 Task: Search one way flight ticket for 4 adults, 2 children, 2 infants in seat and 1 infant on lap in premium economy from Burlington: Burlington International Airport to Riverton: Central Wyoming Regional Airport (was Riverton Regional) on 8-4-2023. Choice of flights is Westjet. Number of bags: 2 carry on bags. Price is upto 79000. Outbound departure time preference is 12:15.
Action: Mouse moved to (227, 324)
Screenshot: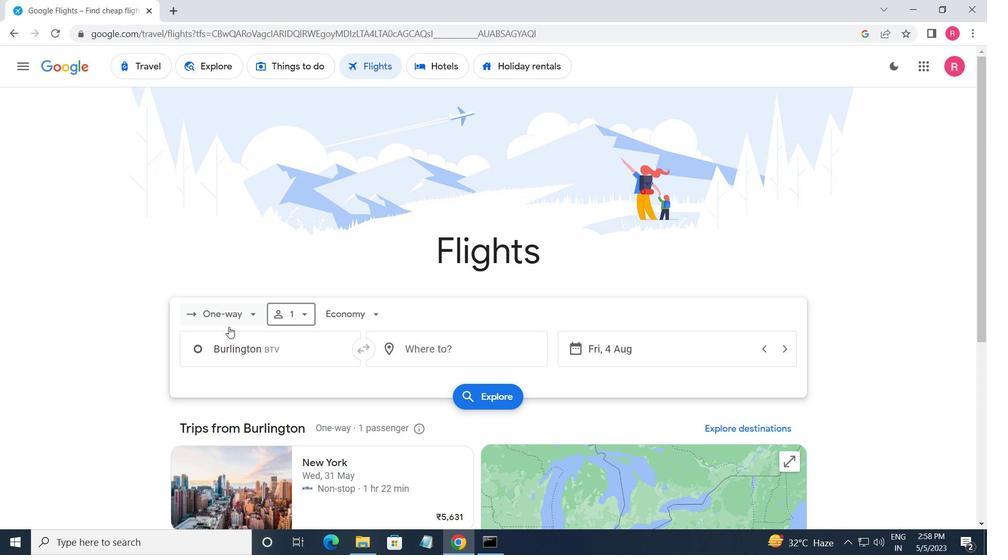 
Action: Mouse pressed left at (227, 324)
Screenshot: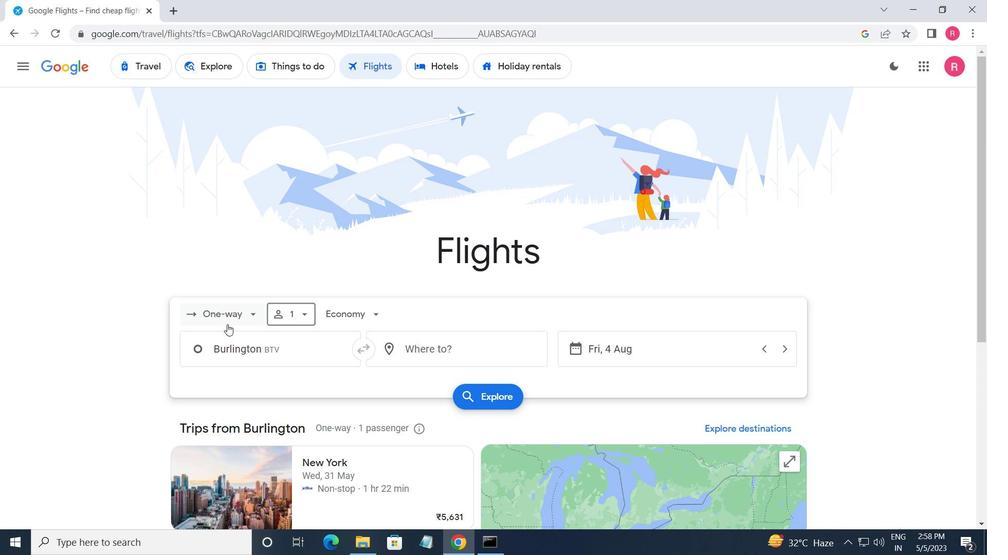 
Action: Mouse moved to (255, 379)
Screenshot: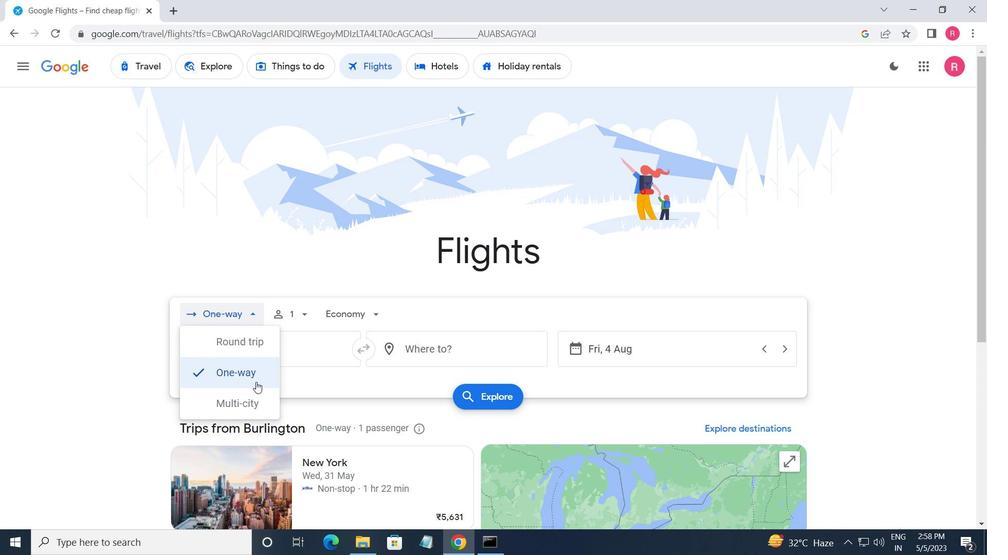 
Action: Mouse pressed left at (255, 379)
Screenshot: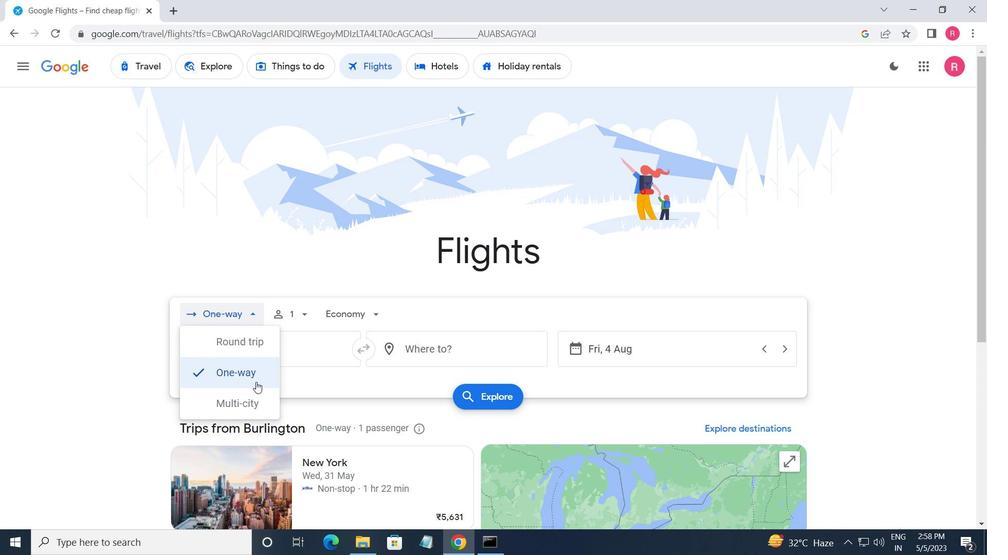 
Action: Mouse moved to (287, 316)
Screenshot: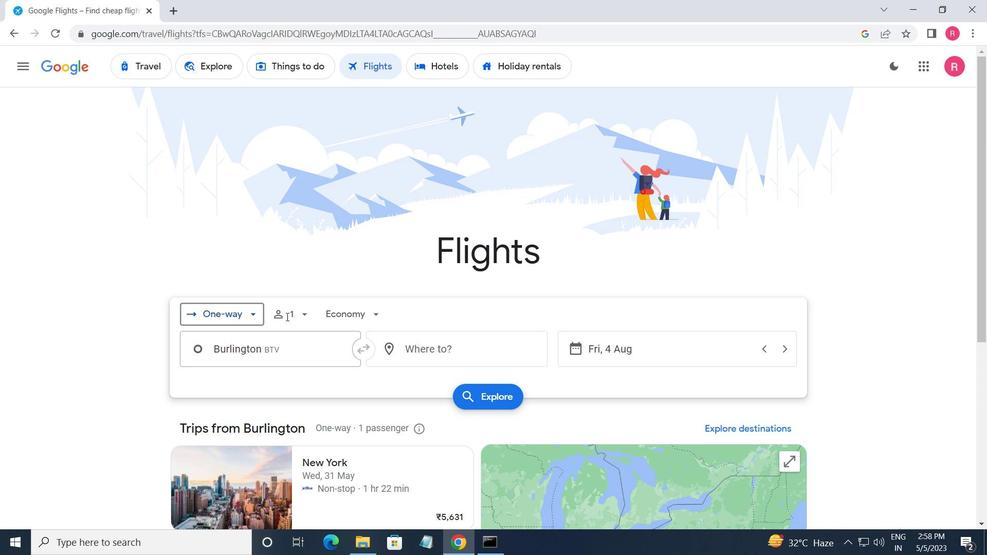
Action: Mouse pressed left at (287, 316)
Screenshot: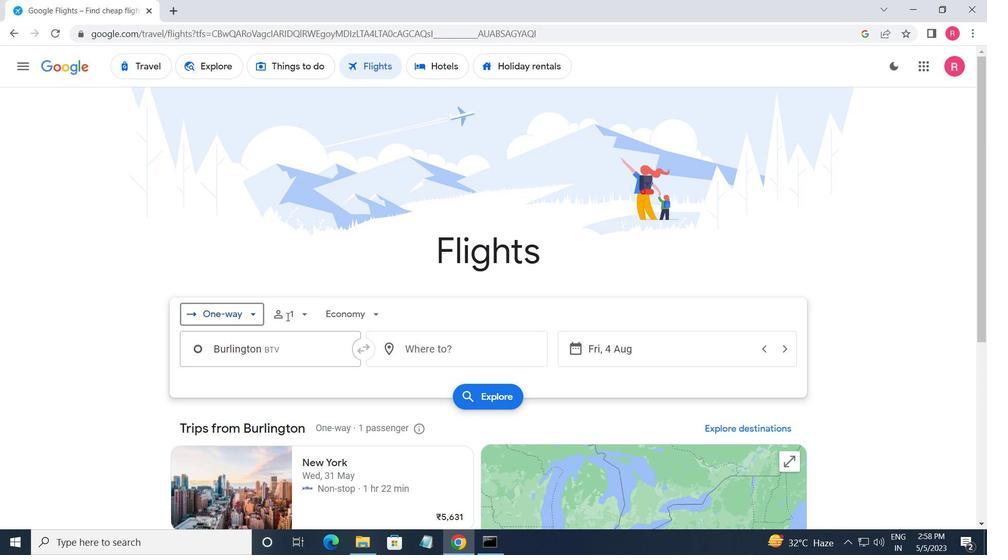 
Action: Mouse moved to (404, 350)
Screenshot: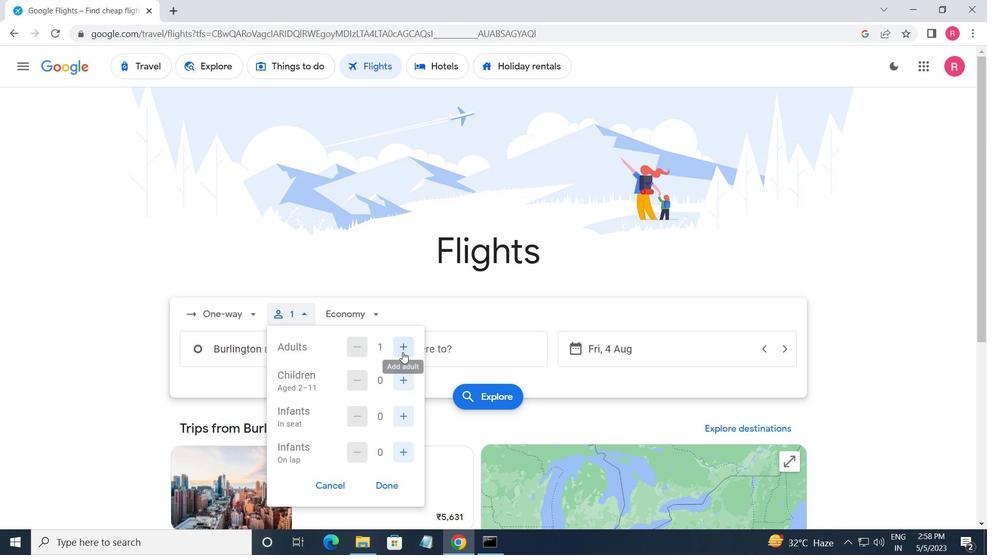 
Action: Mouse pressed left at (404, 350)
Screenshot: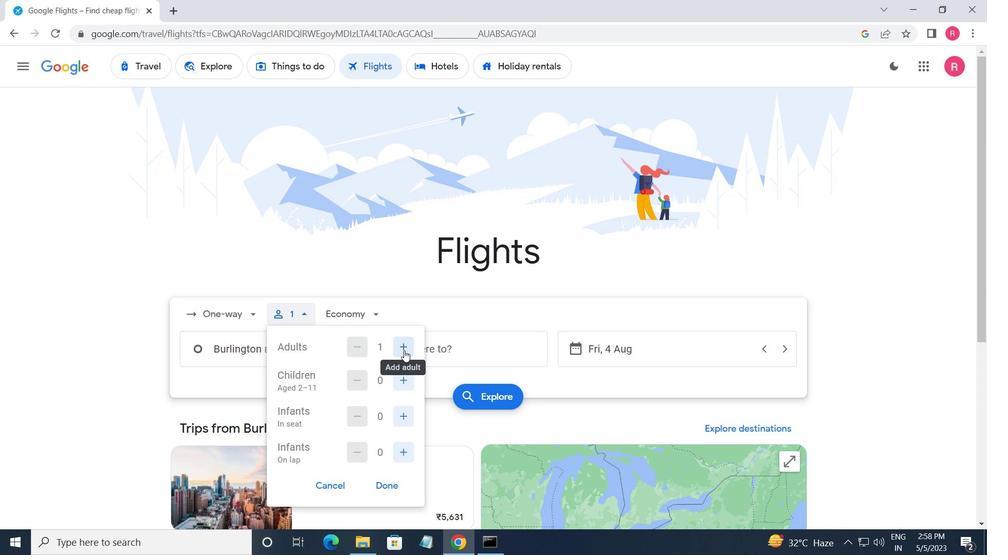 
Action: Mouse moved to (404, 350)
Screenshot: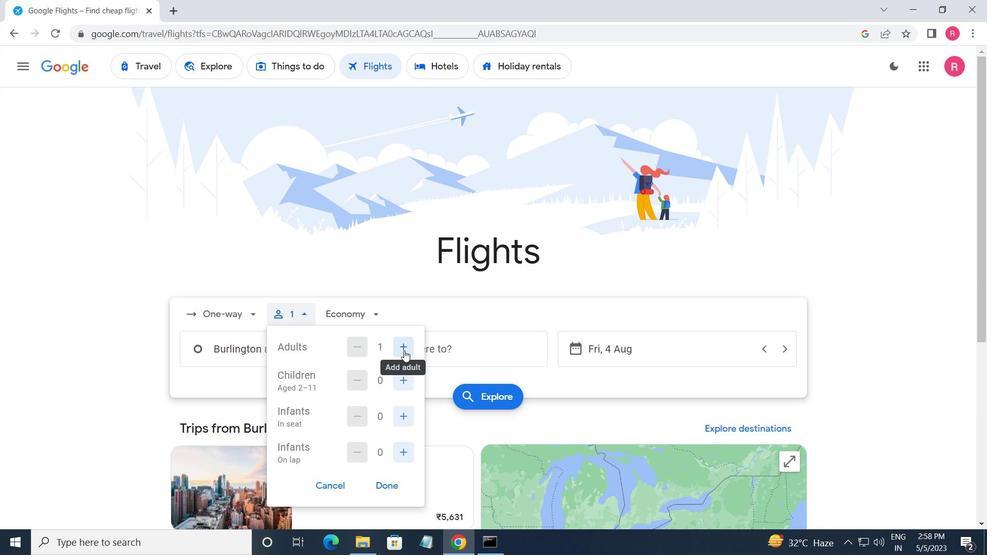 
Action: Mouse pressed left at (404, 350)
Screenshot: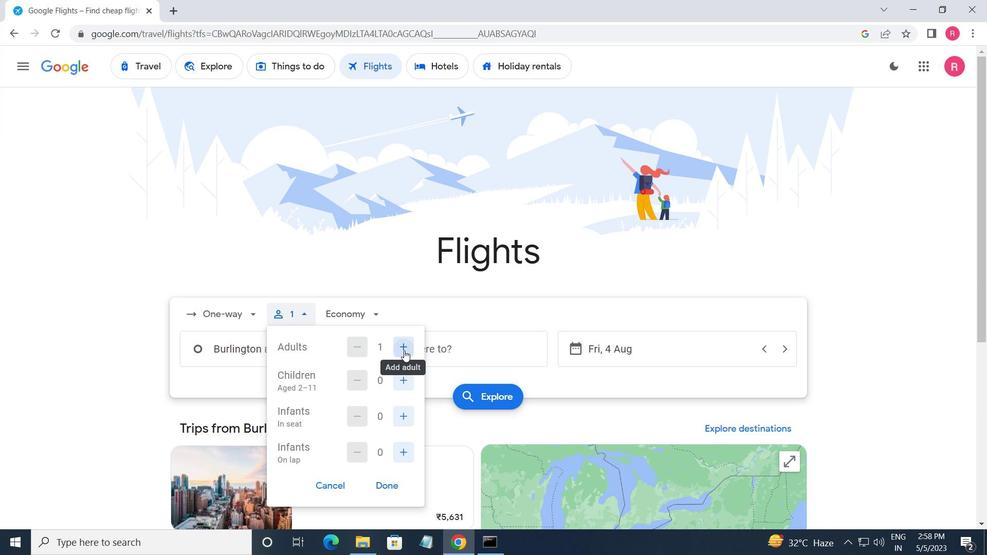 
Action: Mouse moved to (404, 349)
Screenshot: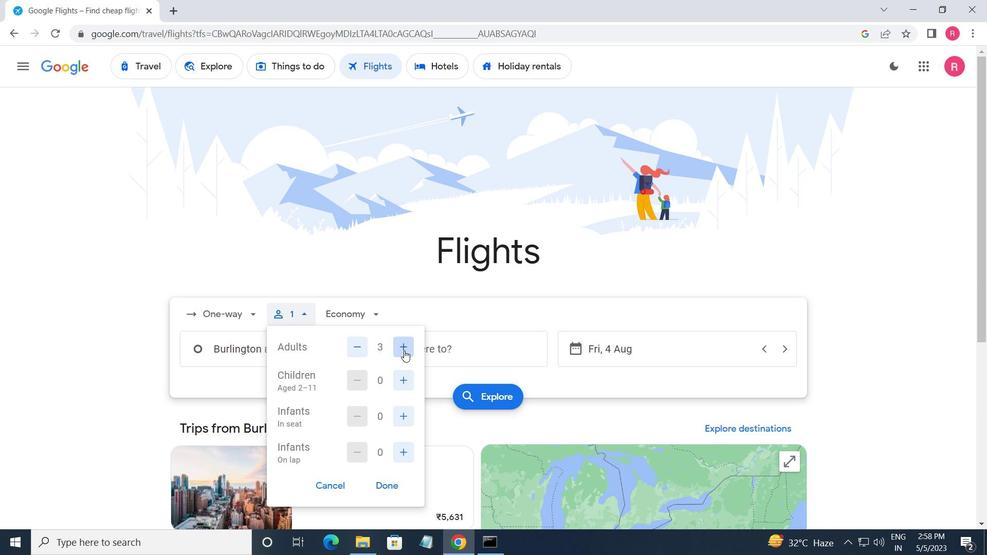 
Action: Mouse pressed left at (404, 349)
Screenshot: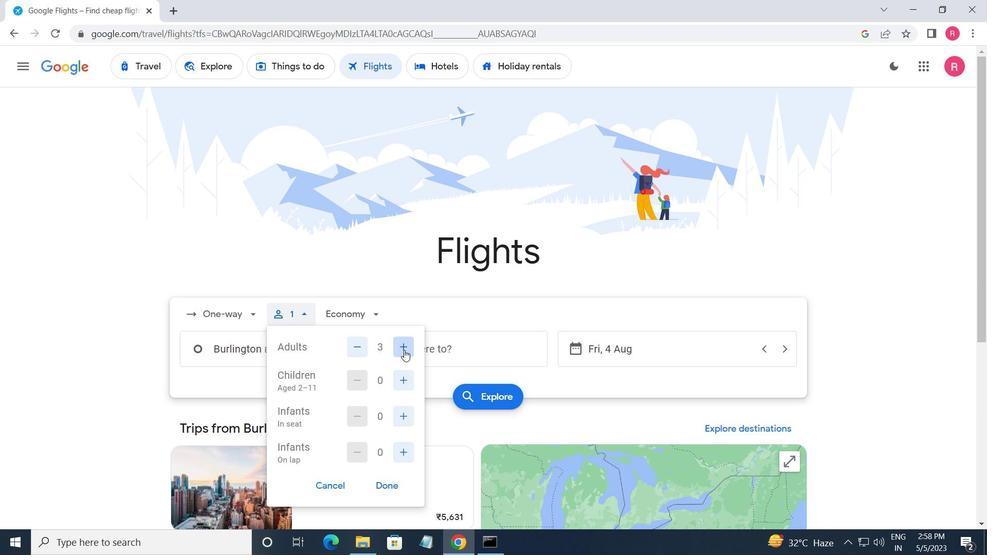 
Action: Mouse moved to (402, 379)
Screenshot: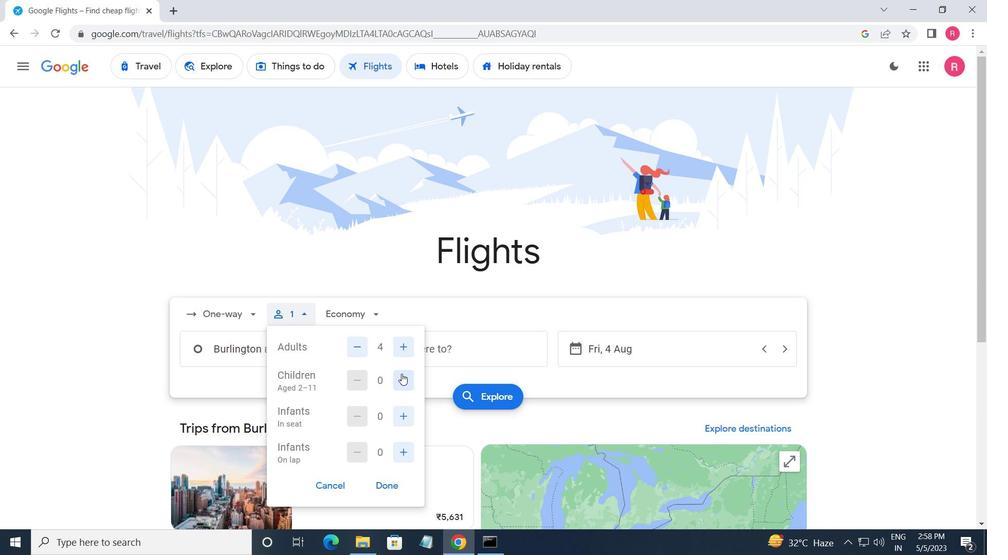 
Action: Mouse pressed left at (402, 379)
Screenshot: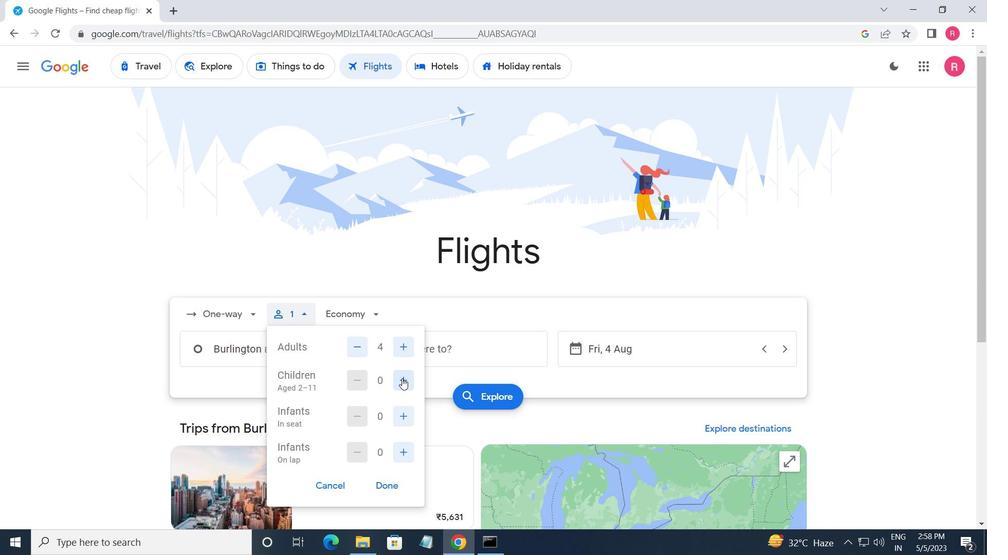 
Action: Mouse pressed left at (402, 379)
Screenshot: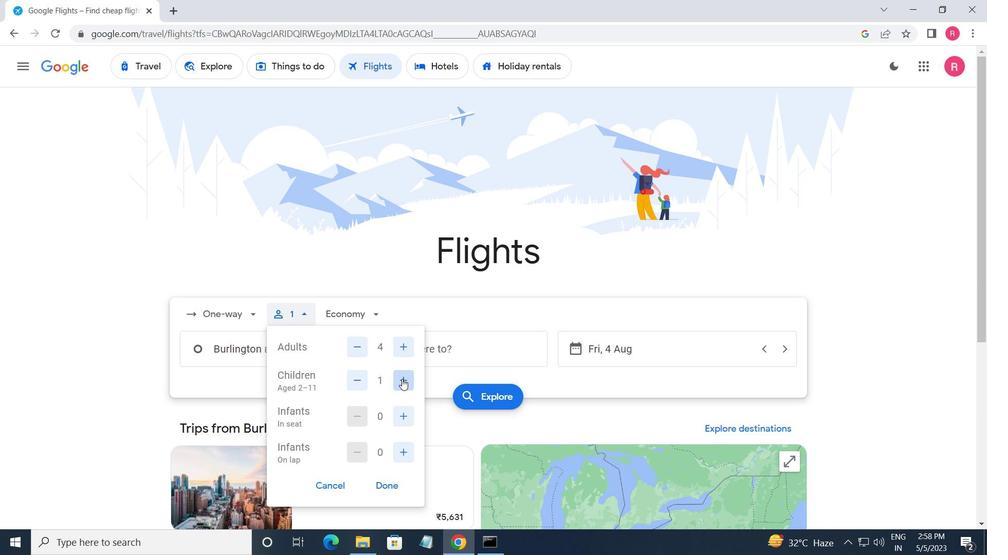 
Action: Mouse moved to (406, 413)
Screenshot: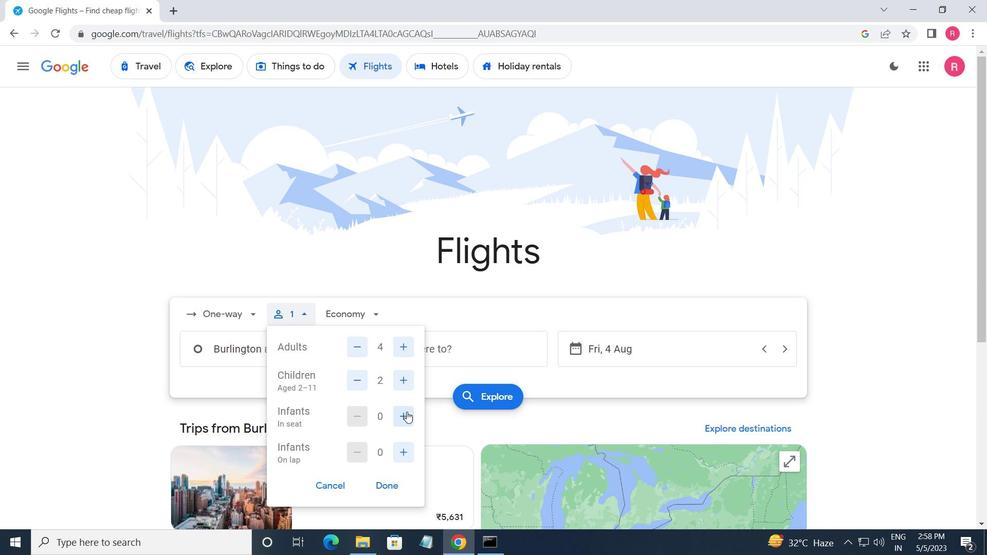 
Action: Mouse pressed left at (406, 413)
Screenshot: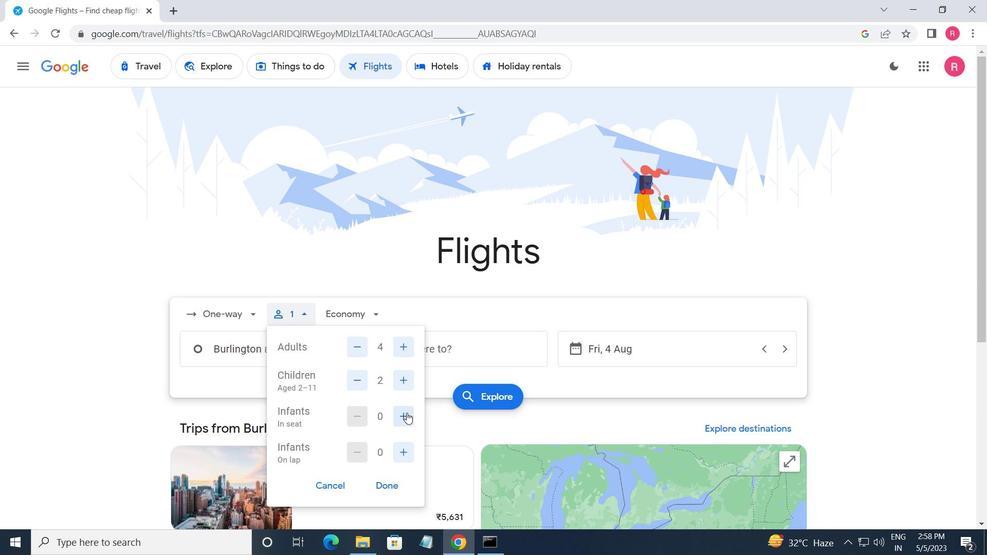 
Action: Mouse pressed left at (406, 413)
Screenshot: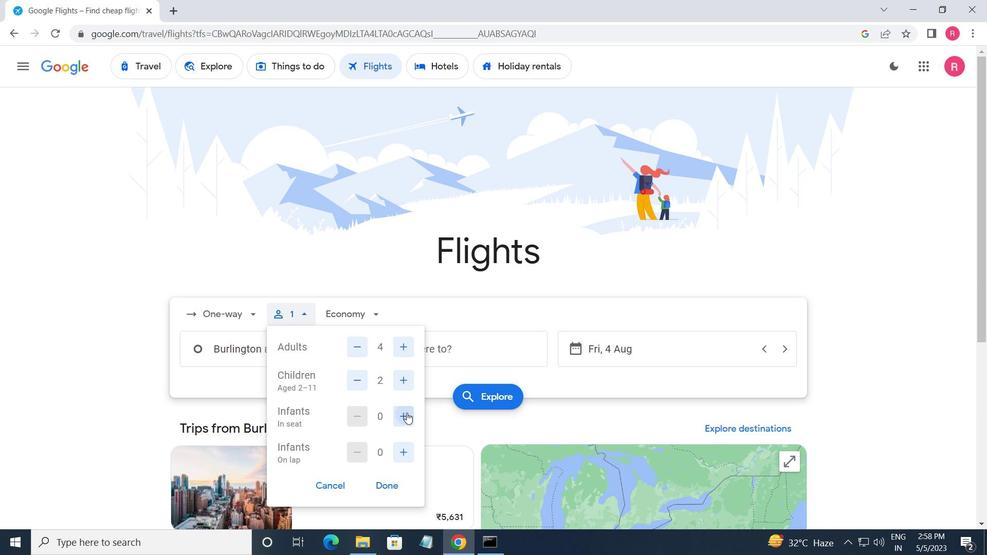 
Action: Mouse moved to (406, 448)
Screenshot: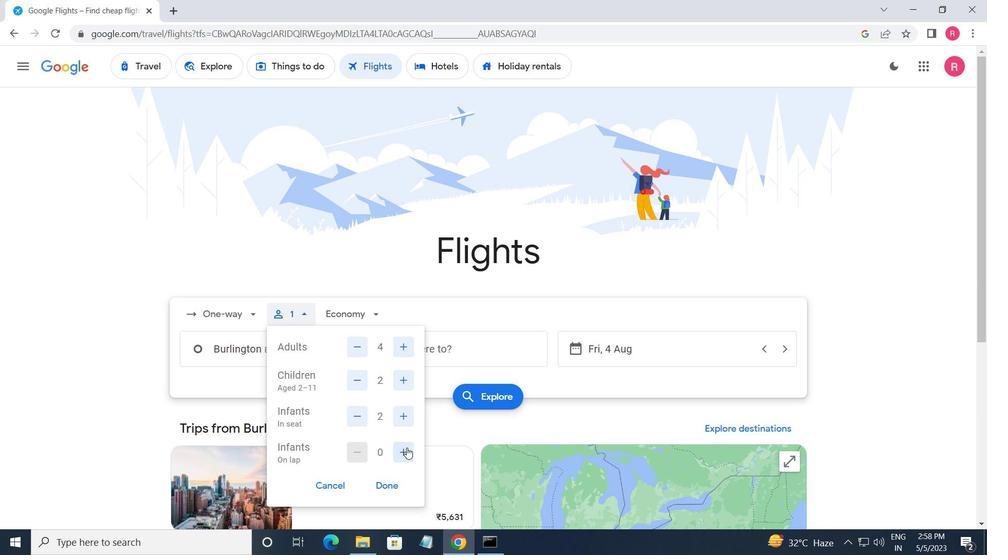 
Action: Mouse pressed left at (406, 448)
Screenshot: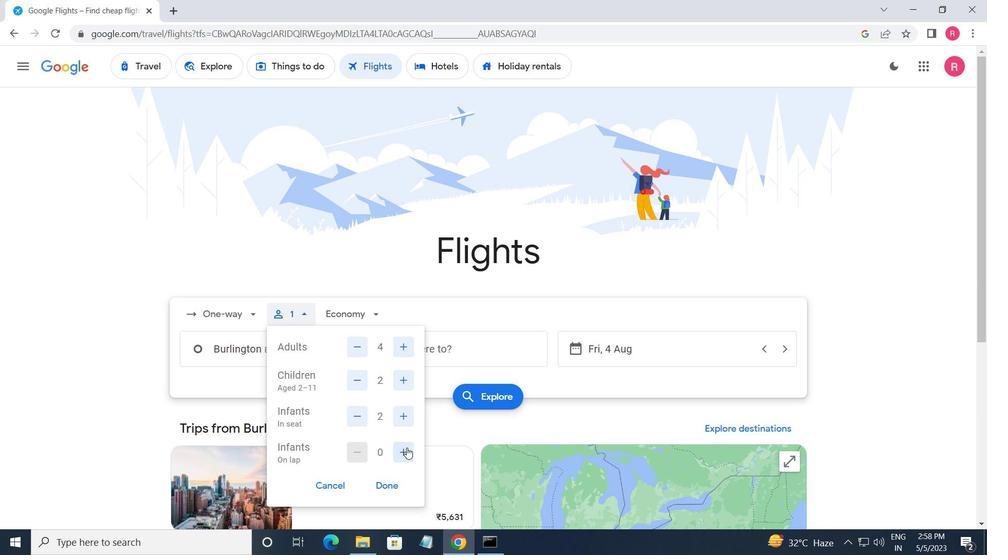 
Action: Mouse moved to (388, 485)
Screenshot: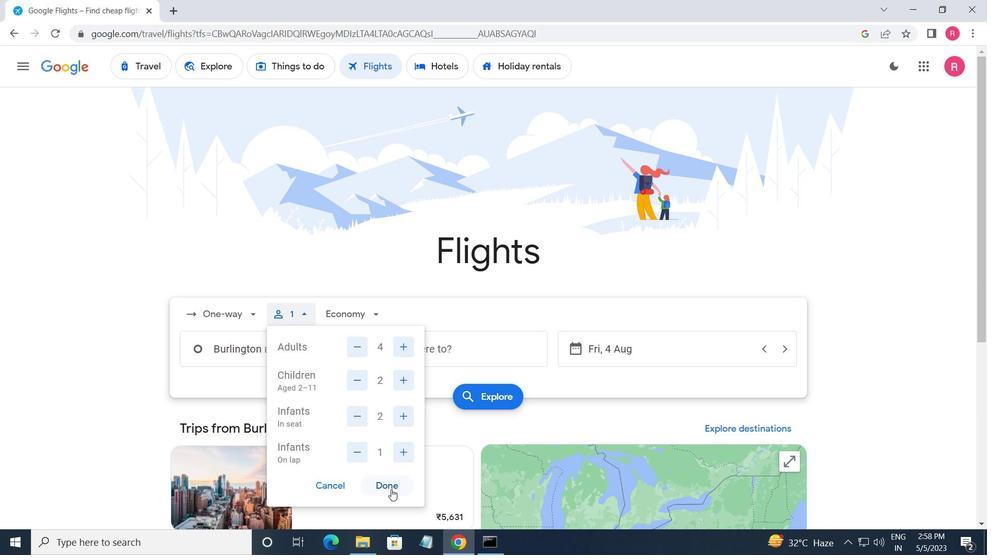 
Action: Mouse pressed left at (388, 485)
Screenshot: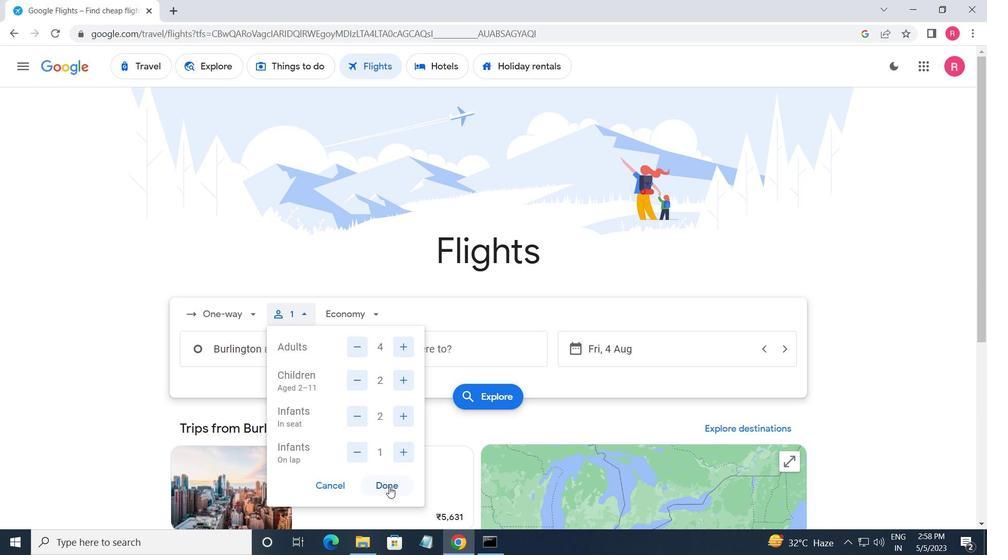 
Action: Mouse moved to (350, 319)
Screenshot: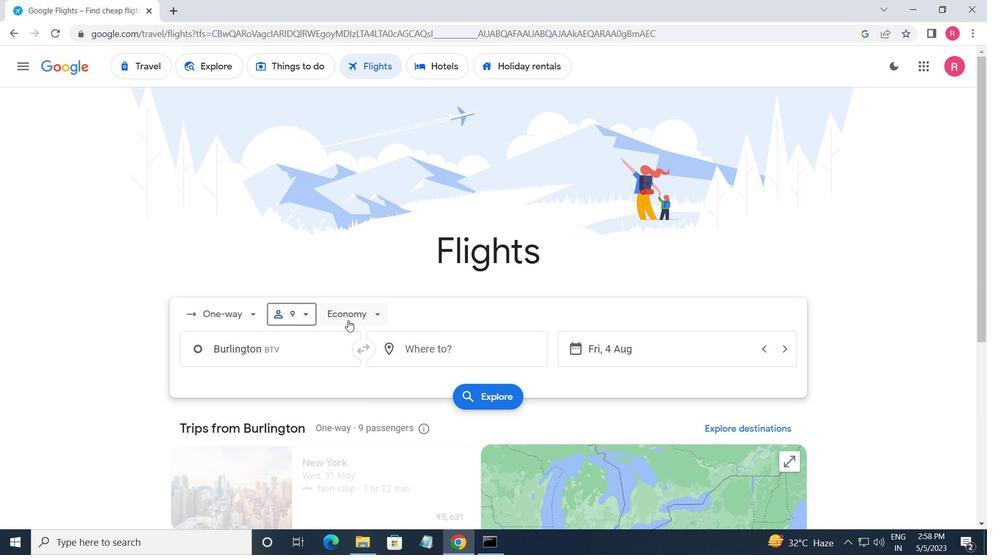 
Action: Mouse pressed left at (350, 319)
Screenshot: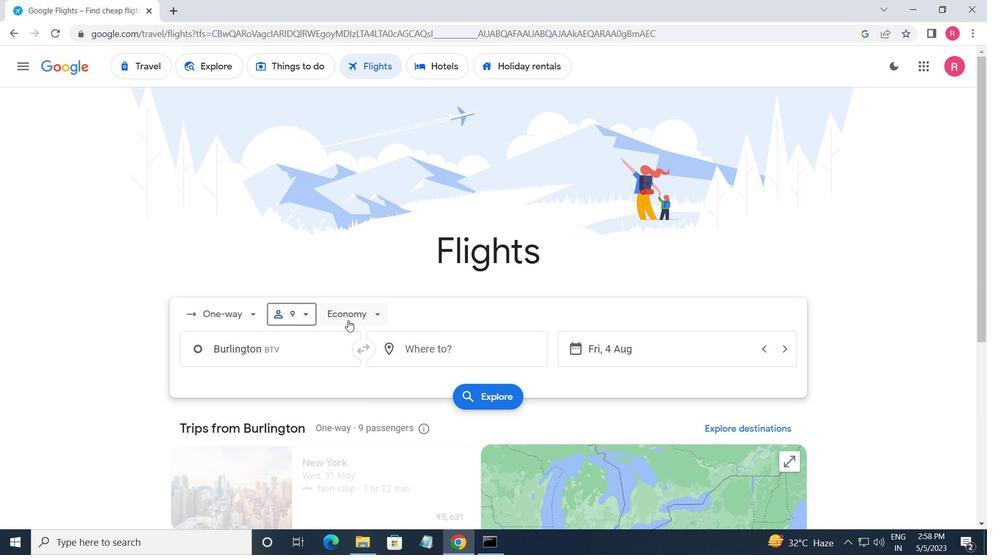 
Action: Mouse moved to (384, 375)
Screenshot: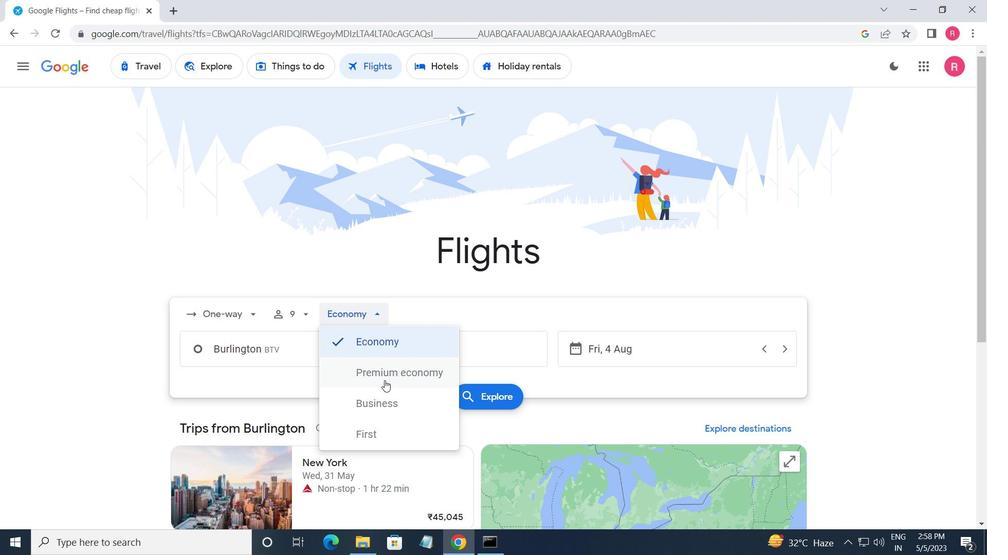 
Action: Mouse pressed left at (384, 375)
Screenshot: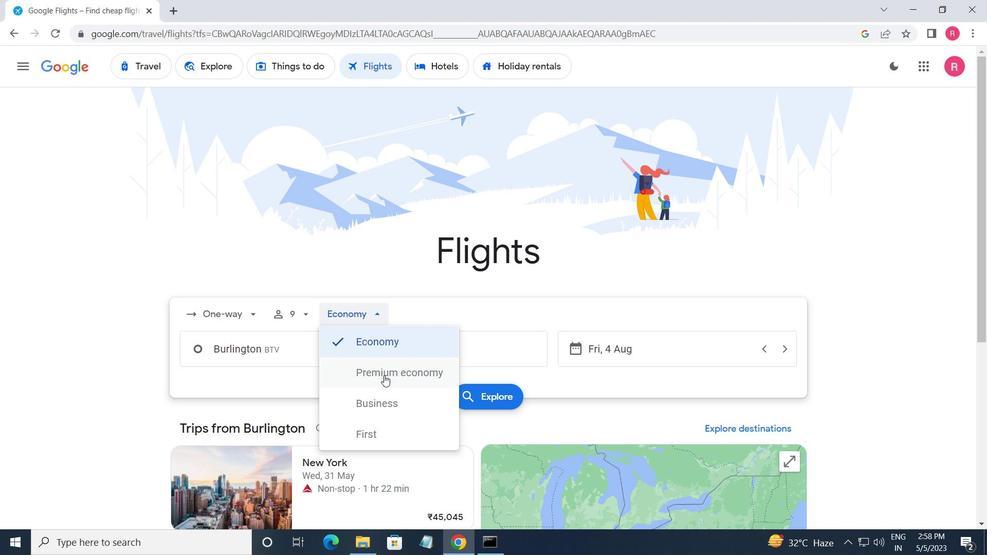 
Action: Mouse moved to (319, 359)
Screenshot: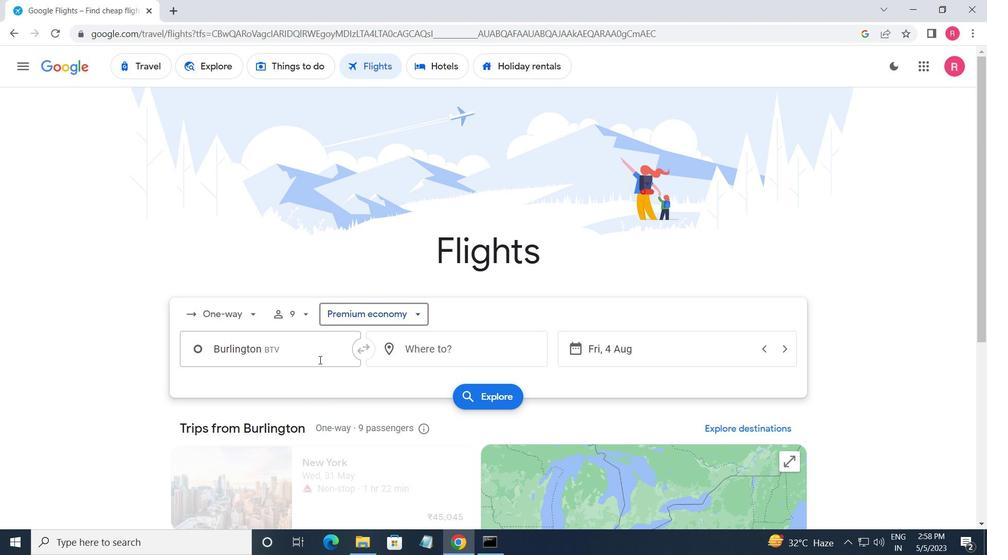 
Action: Mouse pressed left at (319, 359)
Screenshot: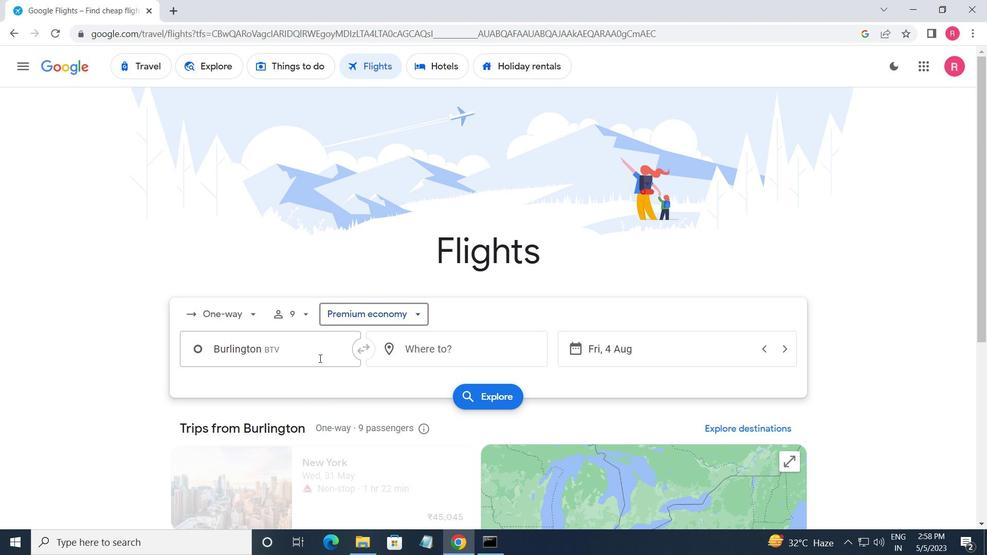 
Action: Mouse moved to (319, 359)
Screenshot: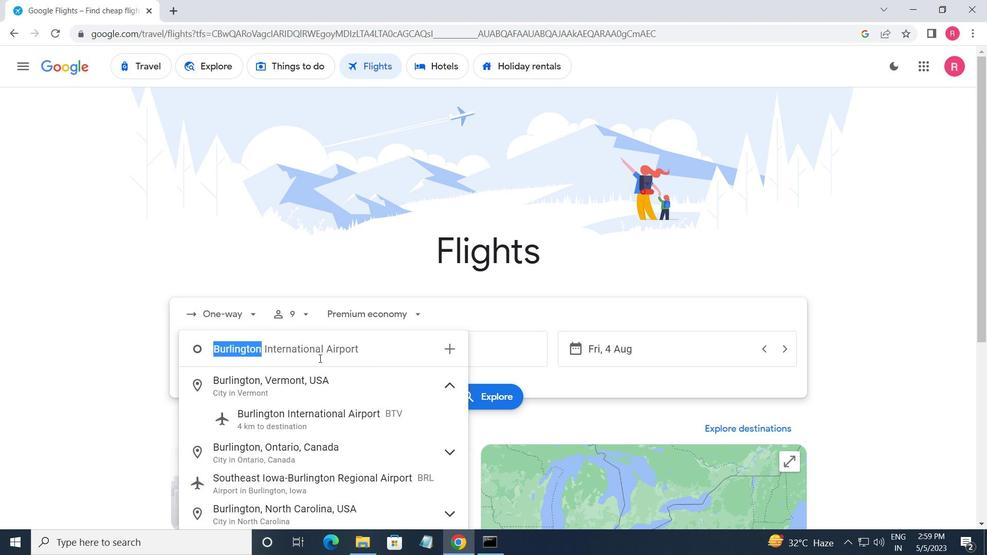 
Action: Key pressed <Key.shift_r>Burlington
Screenshot: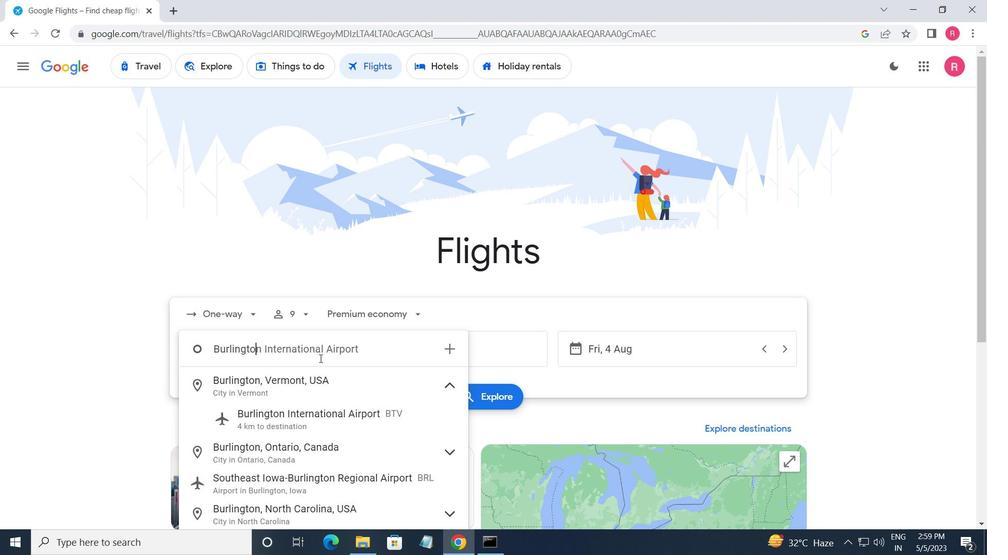 
Action: Mouse moved to (312, 413)
Screenshot: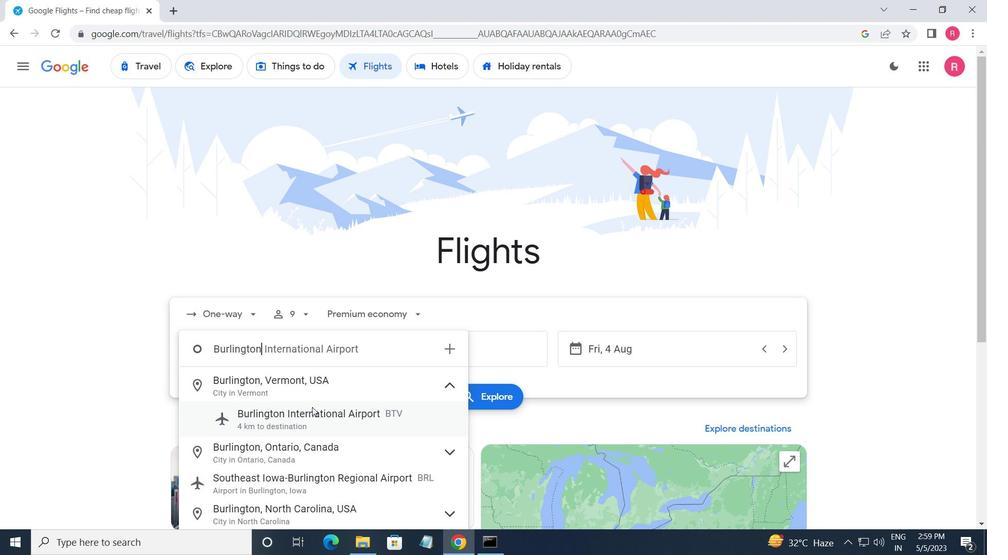 
Action: Mouse pressed left at (312, 413)
Screenshot: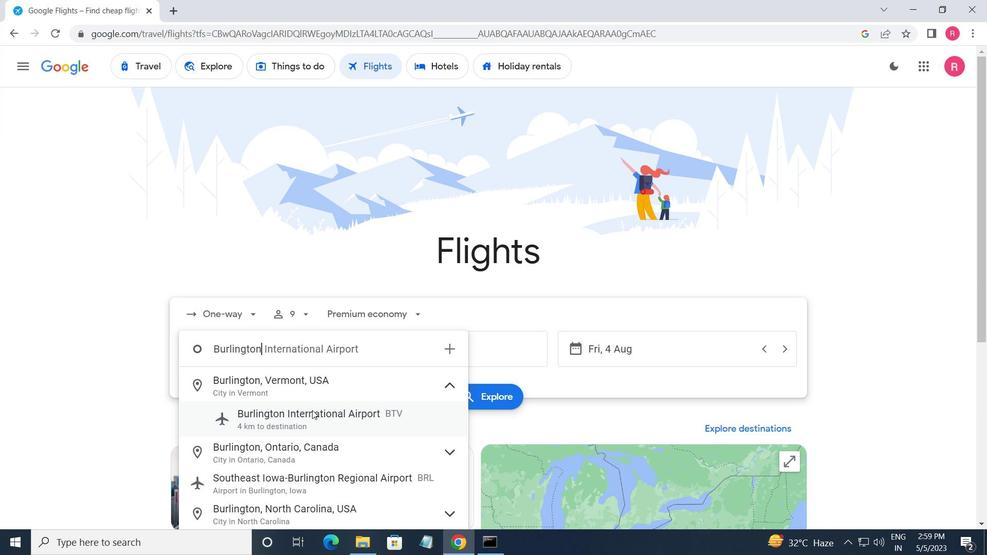 
Action: Mouse moved to (449, 344)
Screenshot: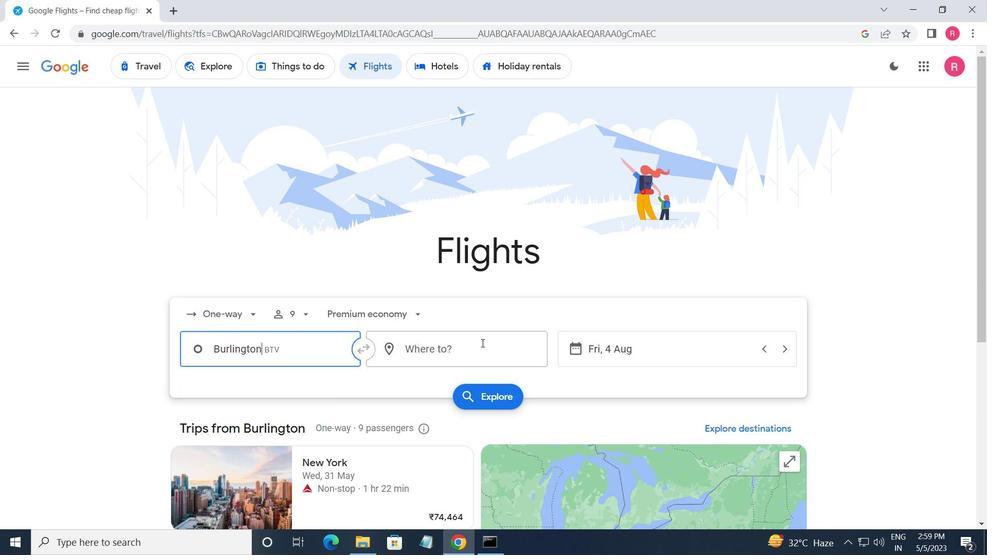
Action: Mouse pressed left at (449, 344)
Screenshot: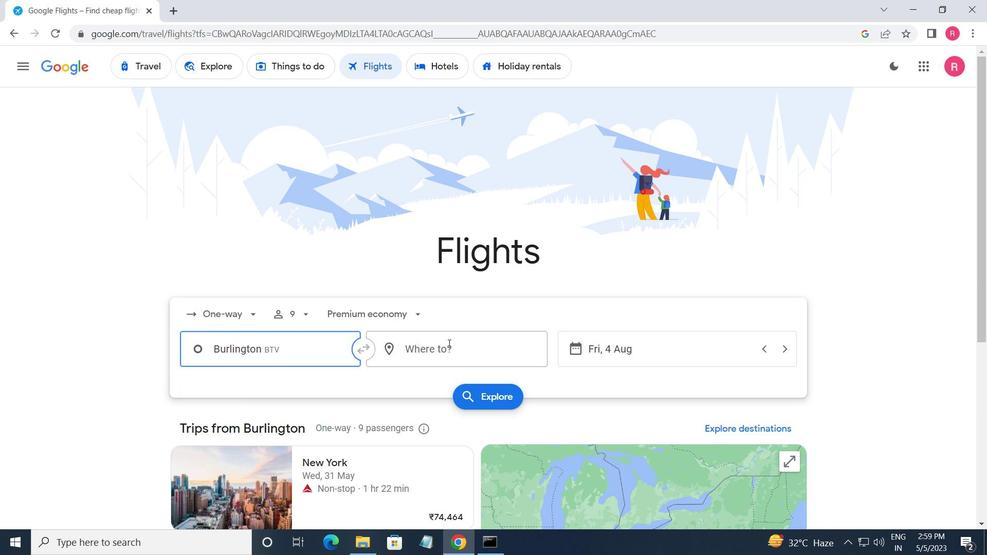 
Action: Mouse moved to (426, 341)
Screenshot: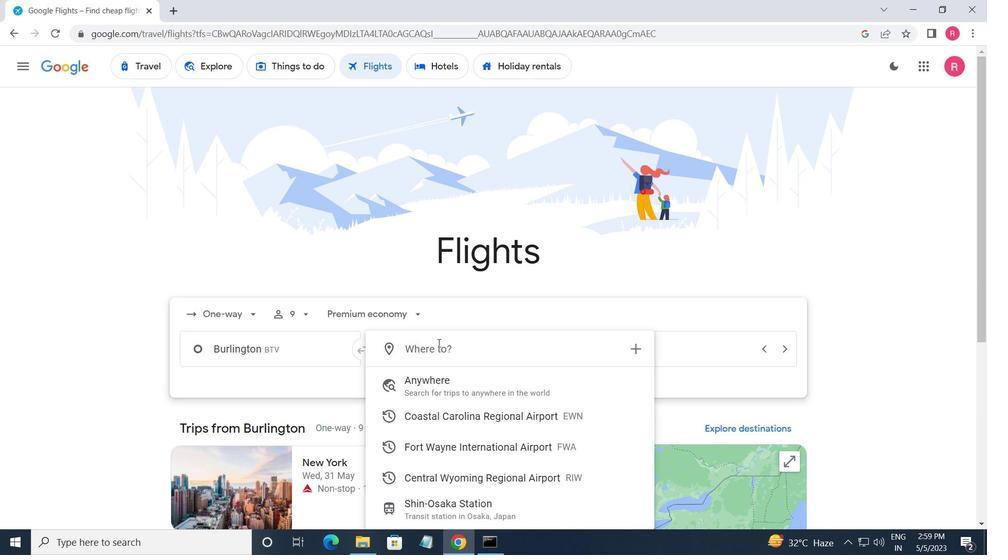 
Action: Key pressed <Key.shift>RIVERTON
Screenshot: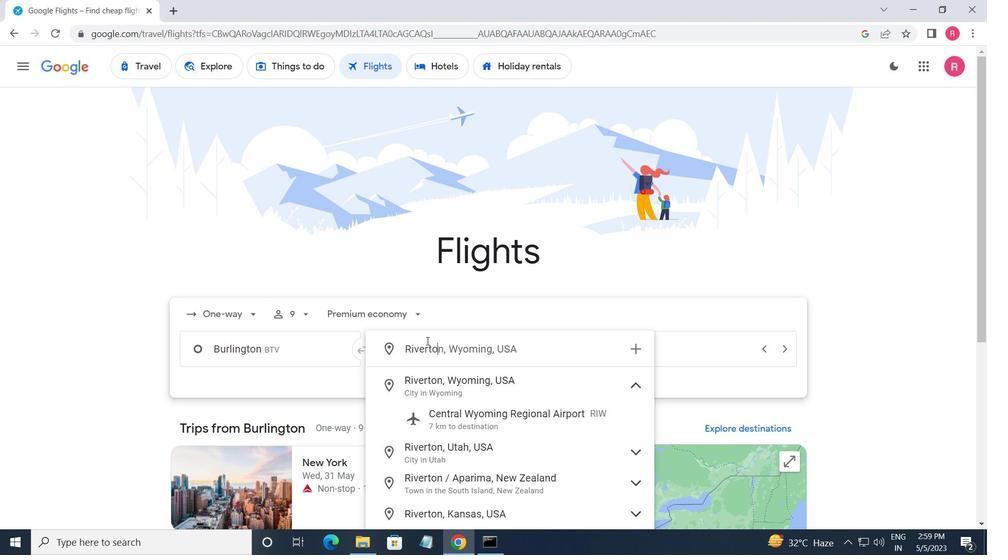 
Action: Mouse moved to (463, 410)
Screenshot: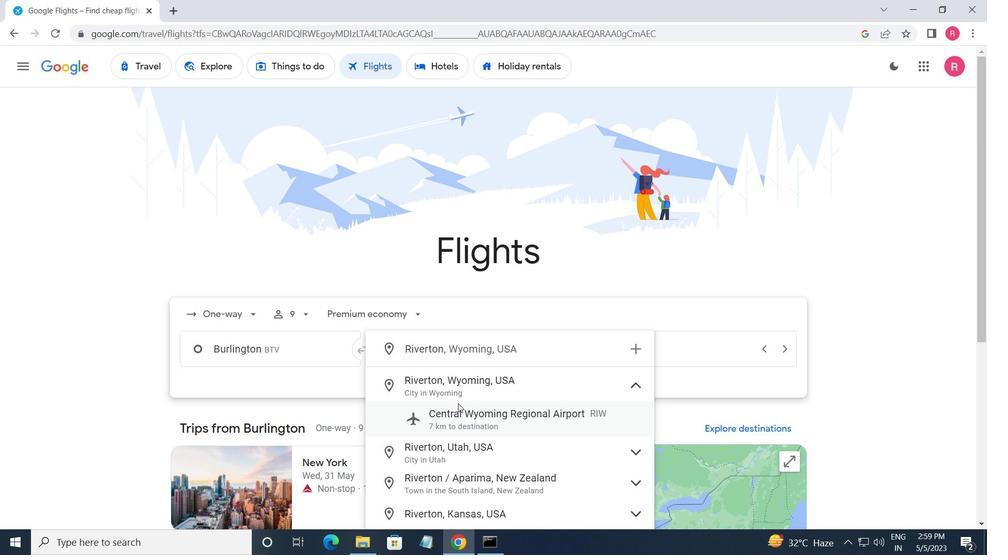 
Action: Mouse pressed left at (463, 410)
Screenshot: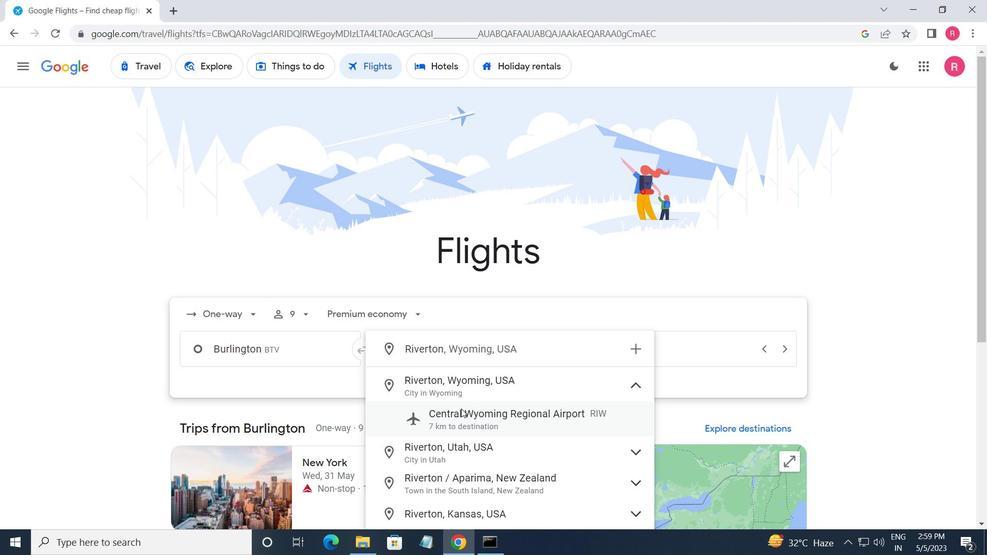 
Action: Mouse moved to (650, 352)
Screenshot: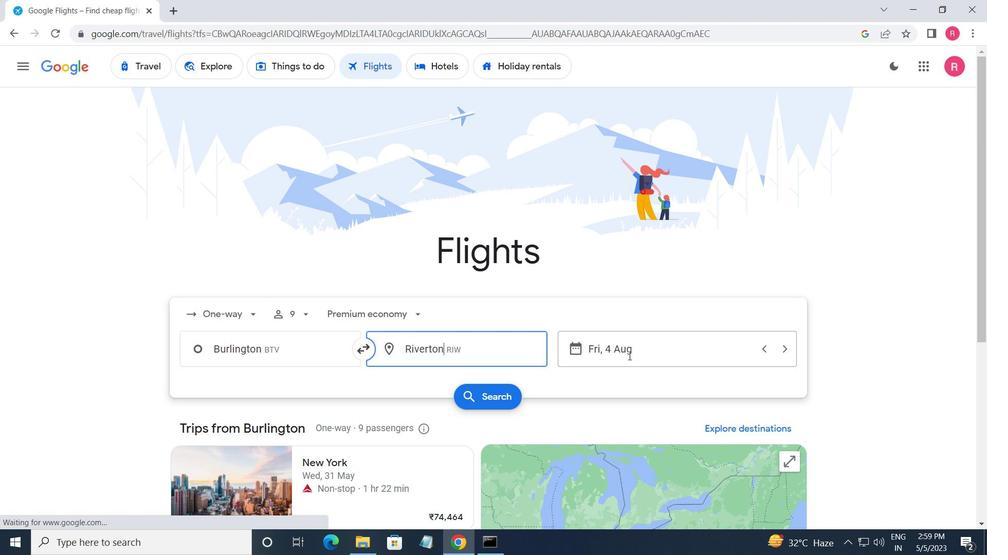 
Action: Mouse pressed left at (650, 352)
Screenshot: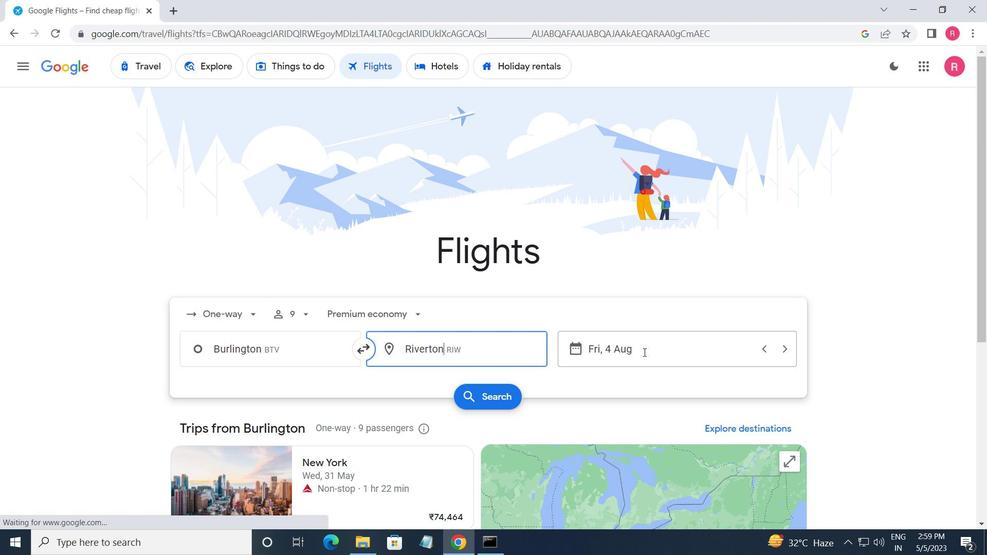 
Action: Mouse moved to (496, 299)
Screenshot: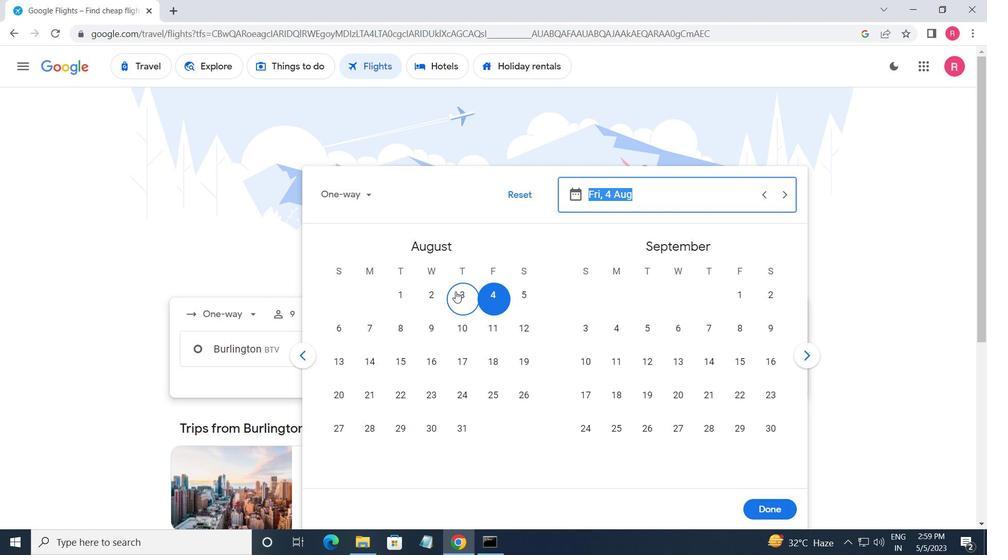 
Action: Mouse pressed left at (496, 299)
Screenshot: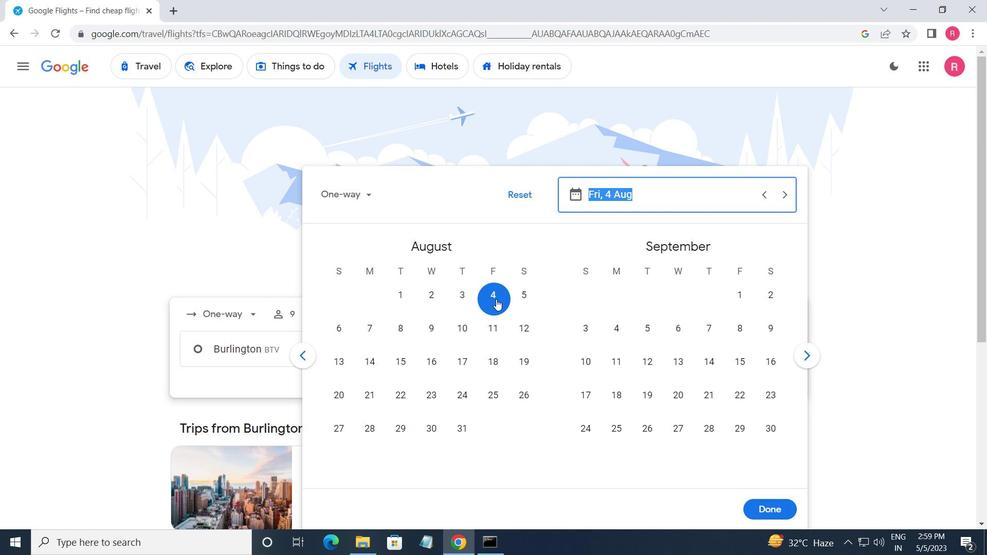 
Action: Mouse moved to (778, 510)
Screenshot: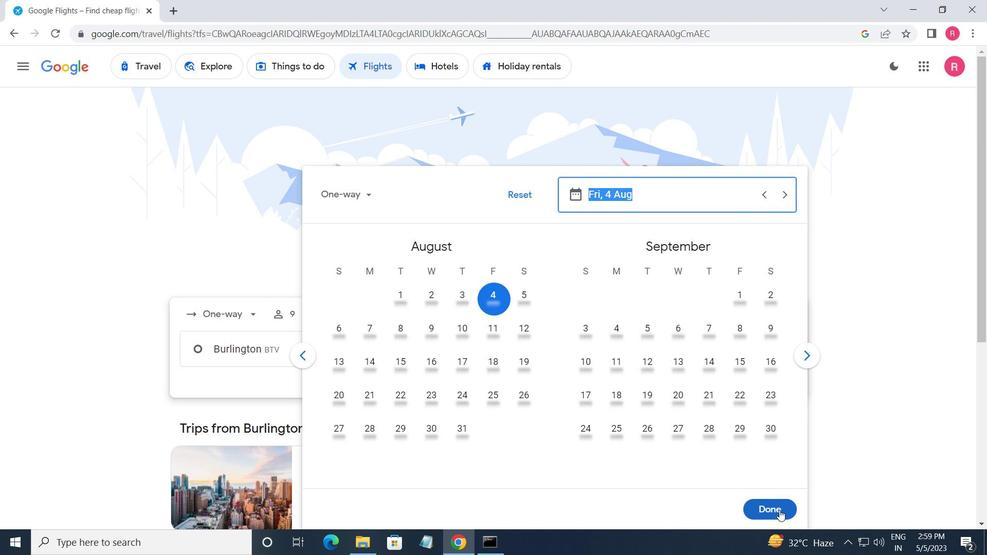 
Action: Mouse pressed left at (778, 510)
Screenshot: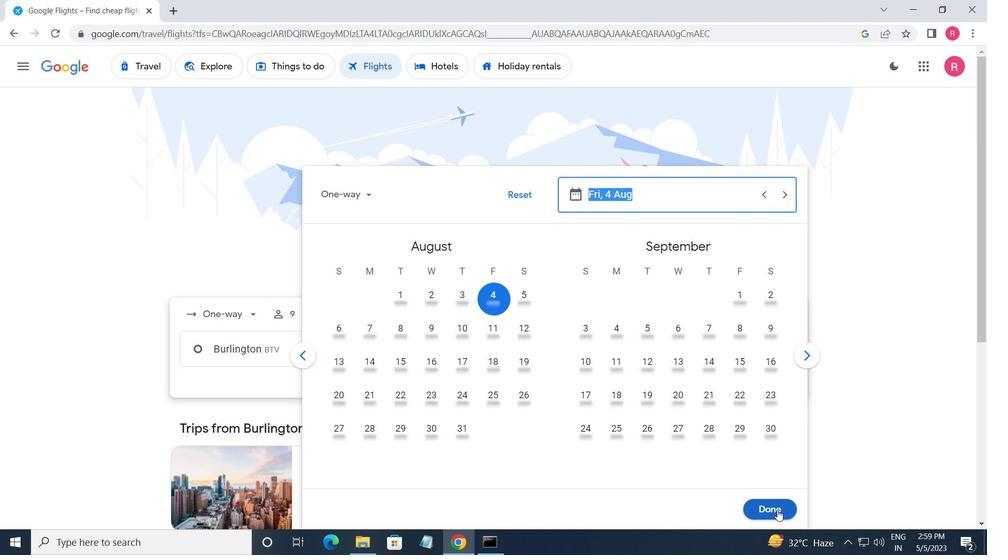 
Action: Mouse moved to (465, 396)
Screenshot: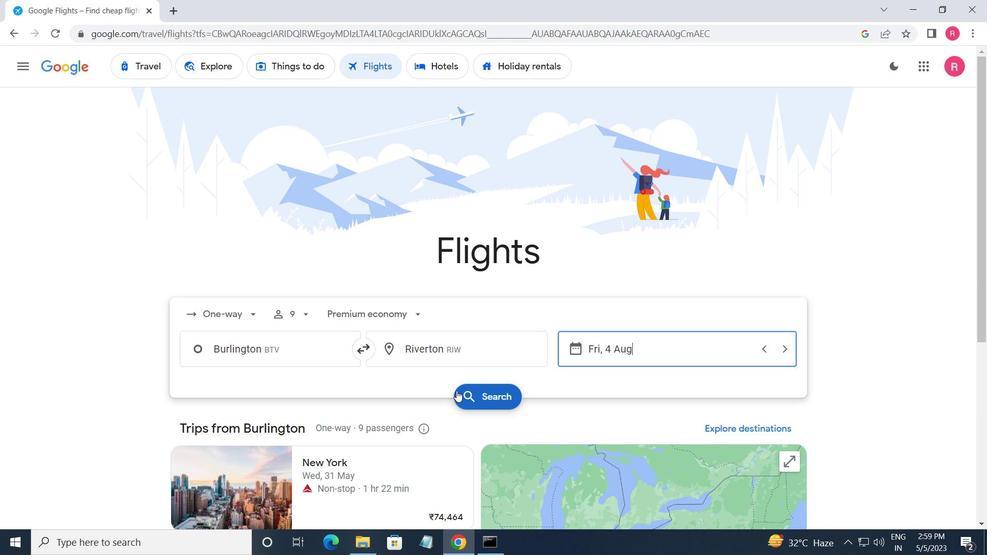 
Action: Mouse pressed left at (465, 396)
Screenshot: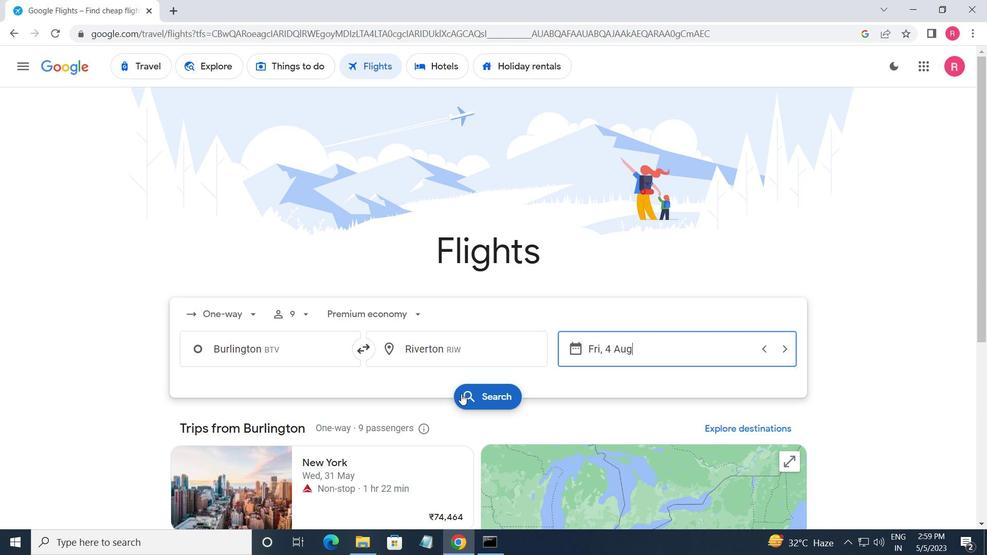 
Action: Mouse moved to (180, 188)
Screenshot: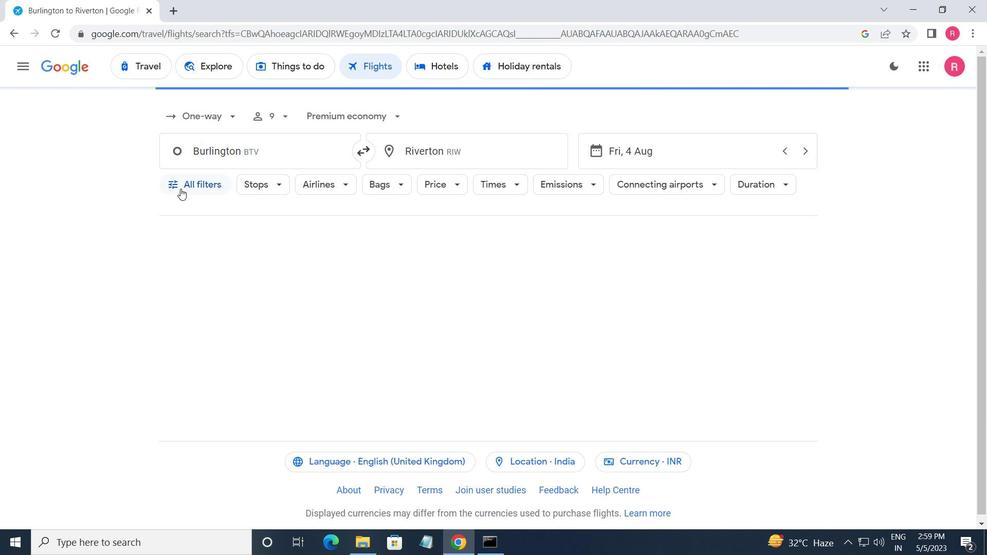 
Action: Mouse pressed left at (180, 188)
Screenshot: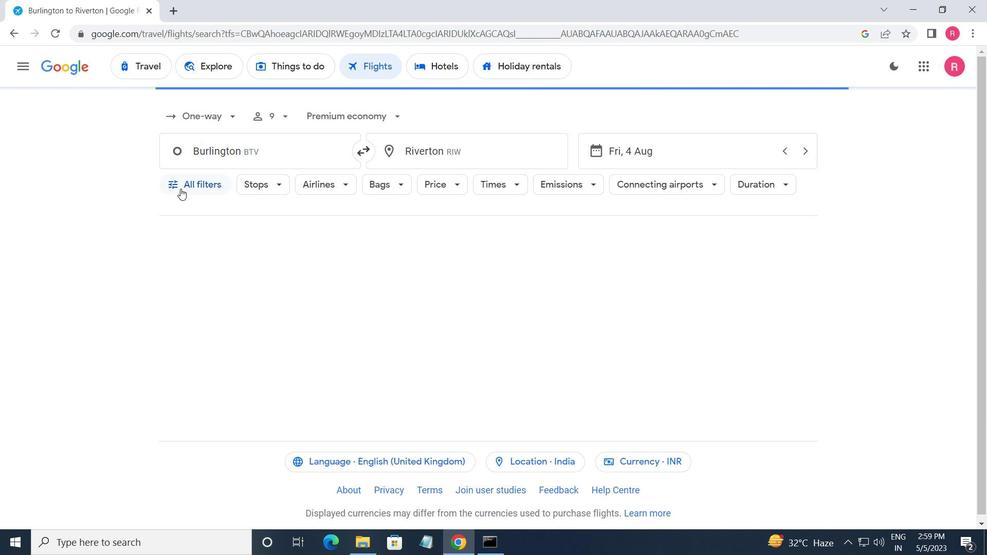 
Action: Mouse moved to (278, 363)
Screenshot: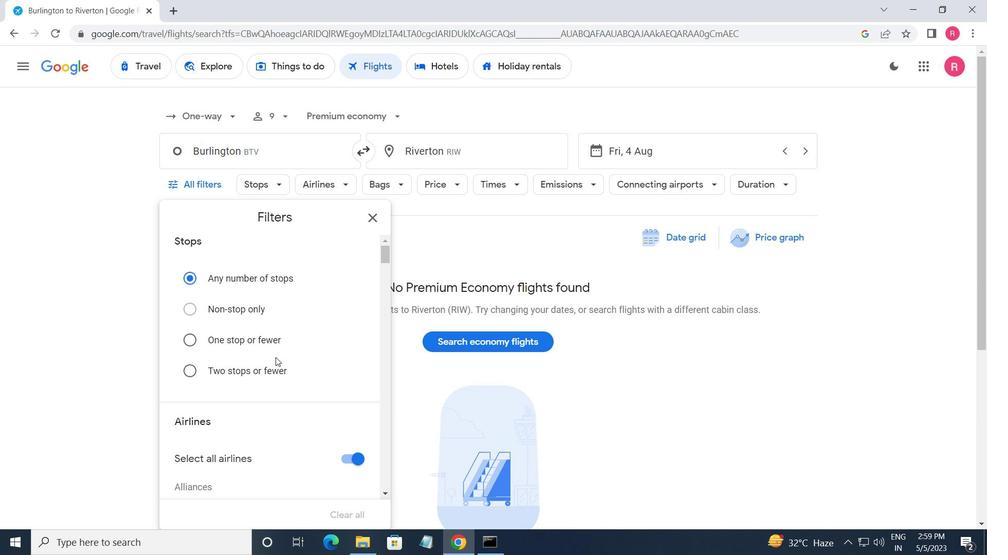 
Action: Mouse scrolled (278, 362) with delta (0, 0)
Screenshot: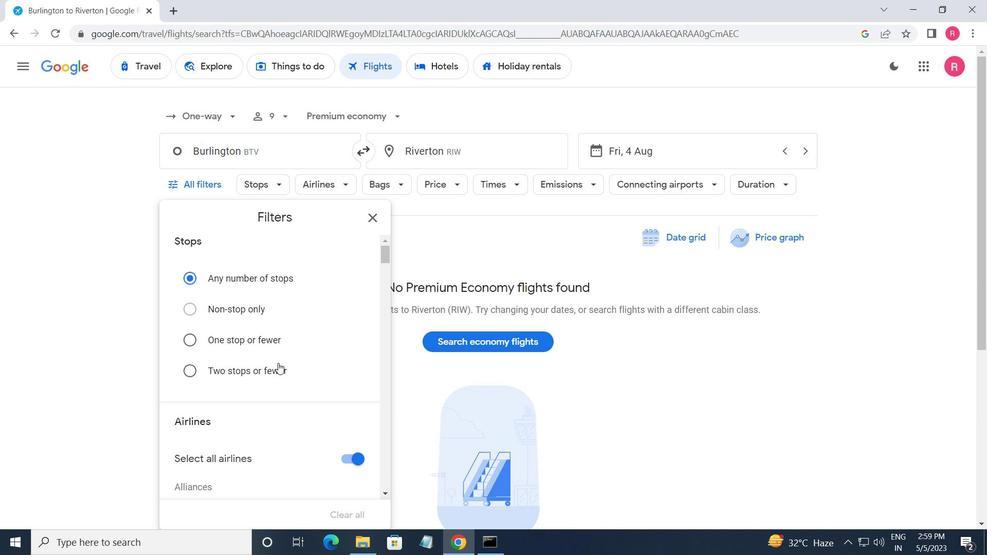 
Action: Mouse scrolled (278, 362) with delta (0, 0)
Screenshot: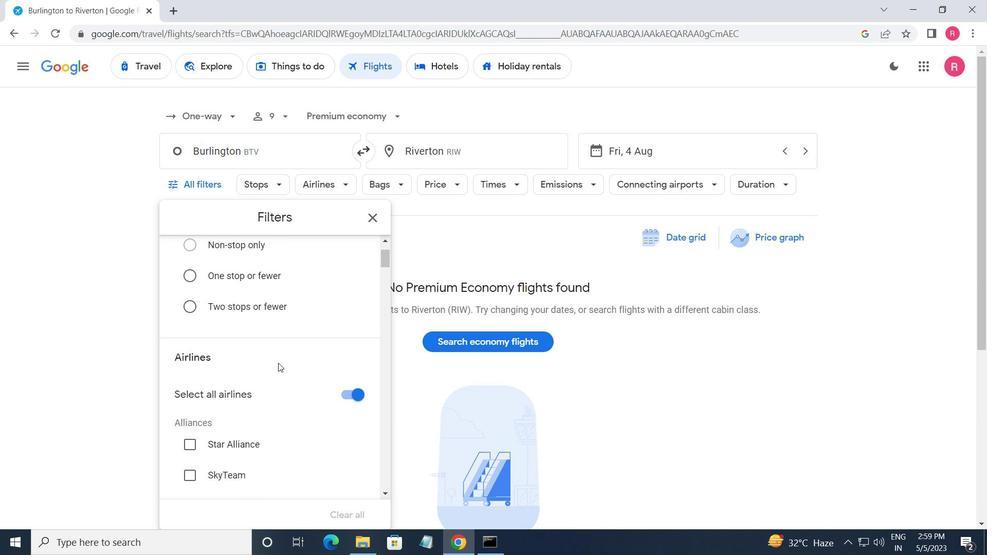 
Action: Mouse scrolled (278, 362) with delta (0, 0)
Screenshot: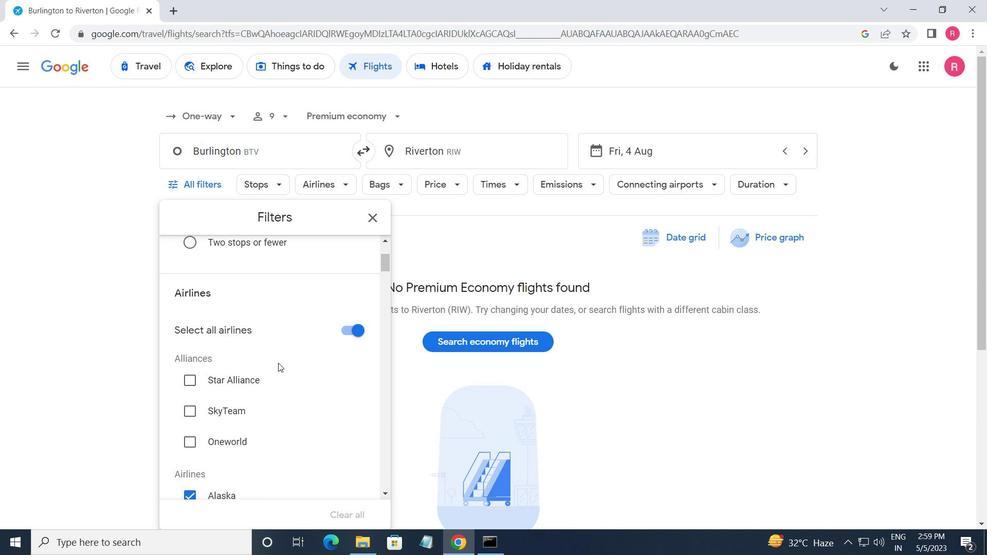 
Action: Mouse moved to (279, 364)
Screenshot: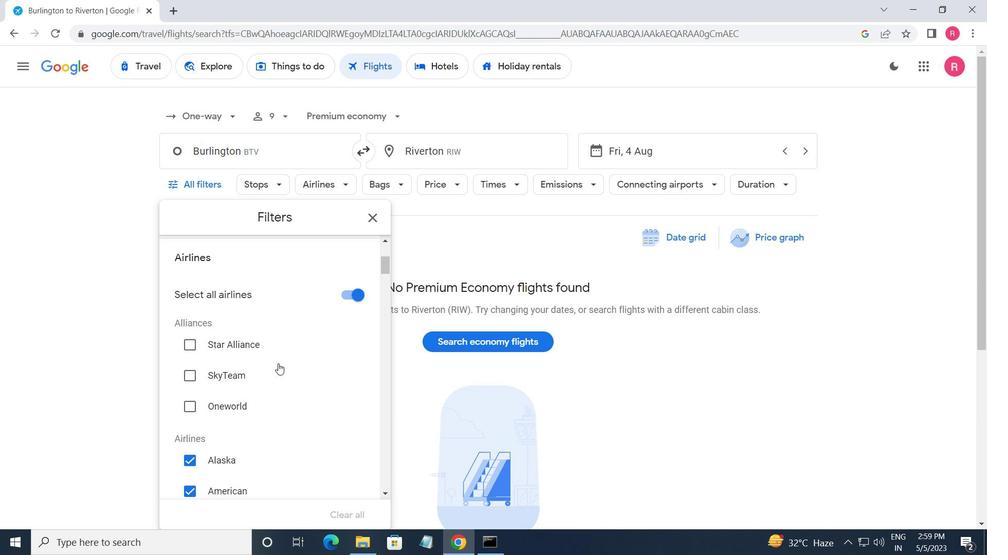 
Action: Mouse scrolled (279, 364) with delta (0, 0)
Screenshot: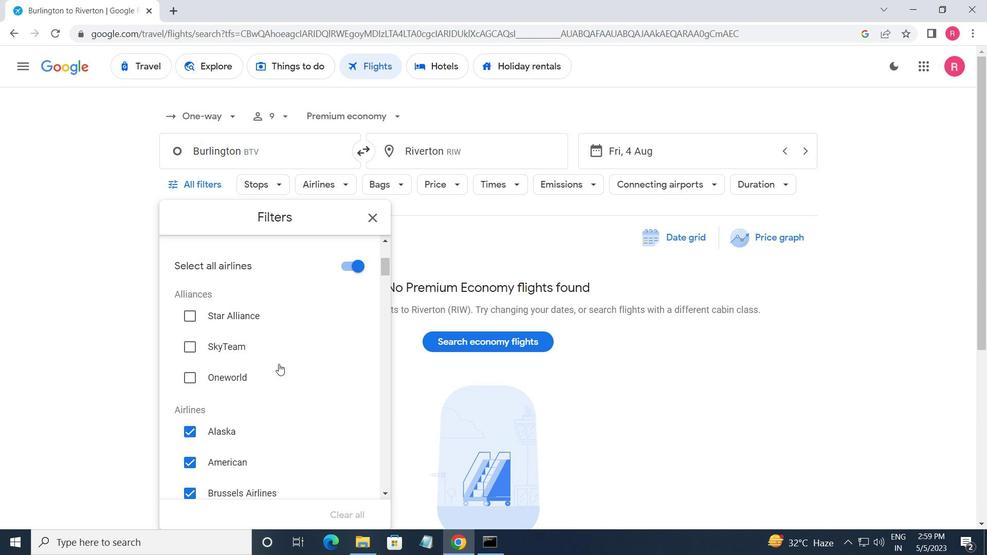 
Action: Mouse moved to (282, 370)
Screenshot: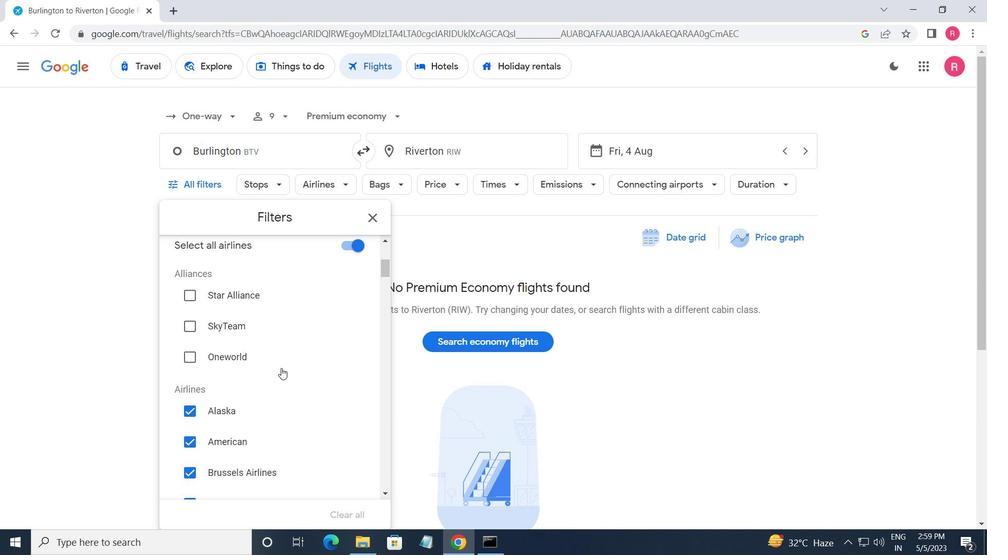 
Action: Mouse scrolled (282, 369) with delta (0, 0)
Screenshot: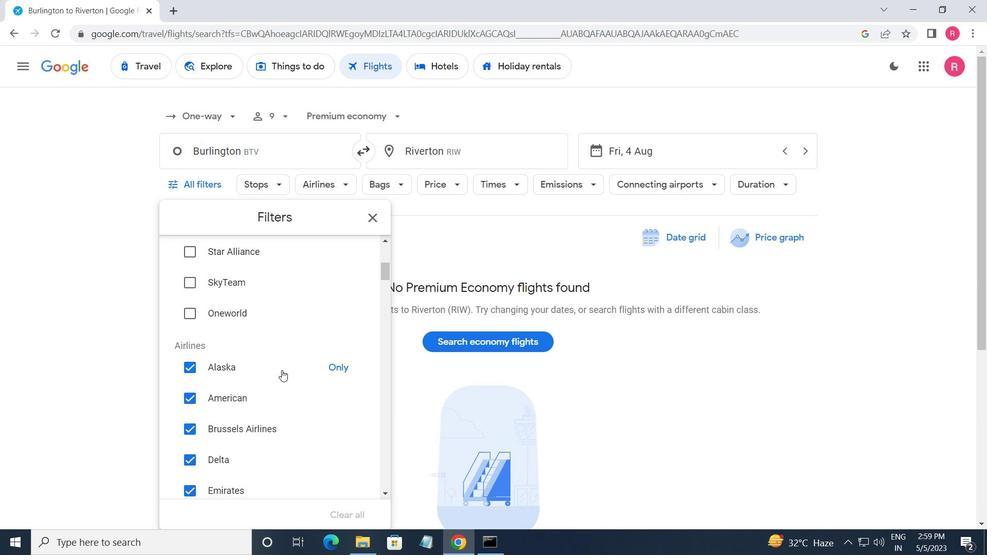 
Action: Mouse scrolled (282, 369) with delta (0, 0)
Screenshot: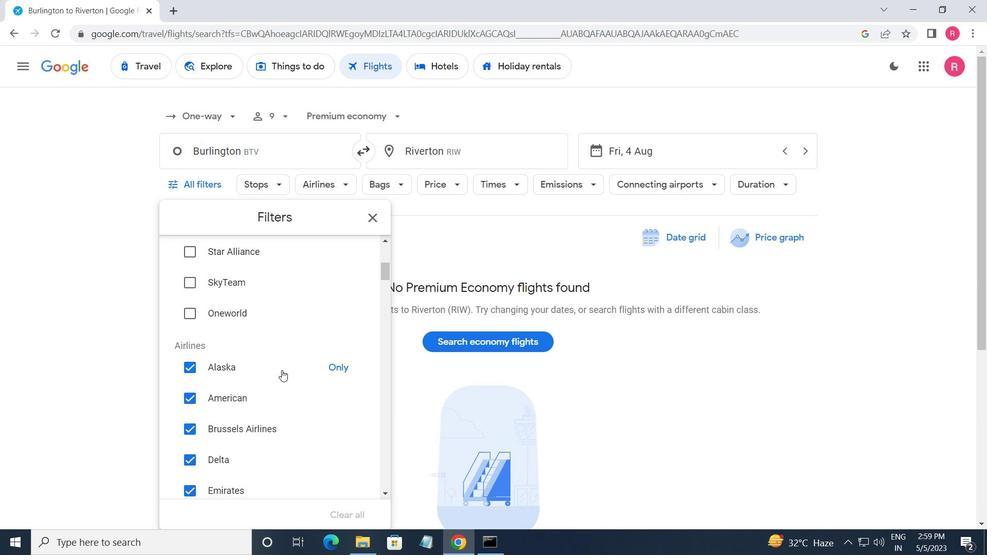 
Action: Mouse moved to (289, 400)
Screenshot: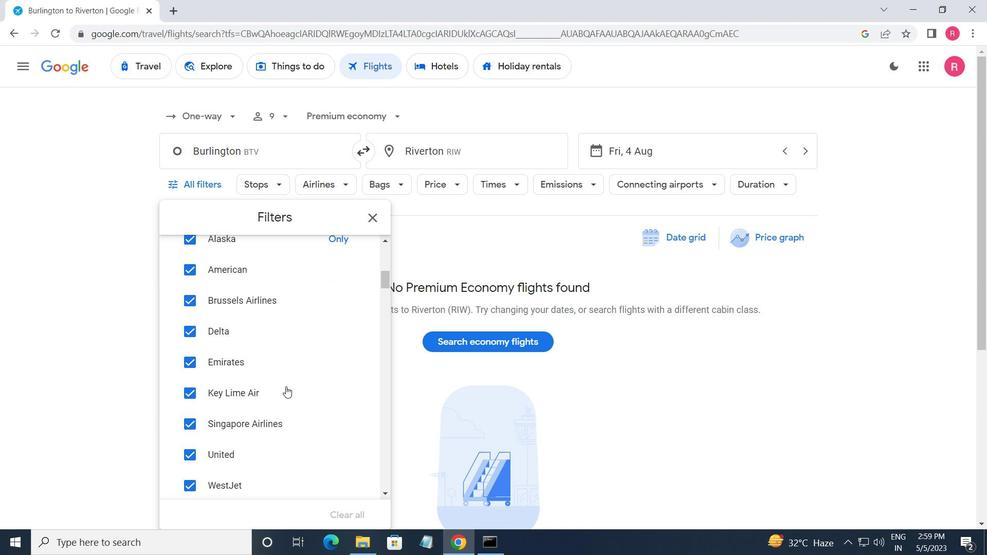 
Action: Mouse scrolled (289, 400) with delta (0, 0)
Screenshot: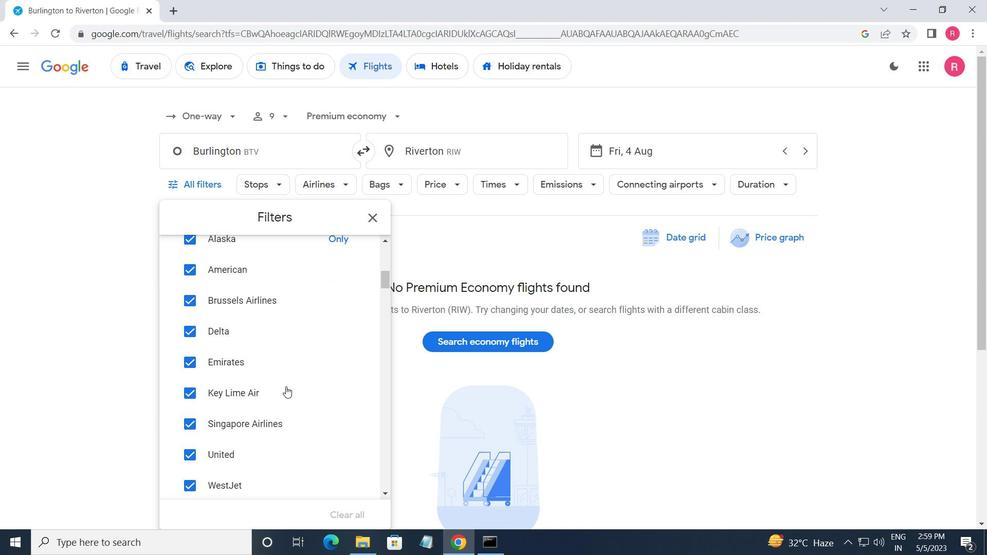 
Action: Mouse moved to (289, 401)
Screenshot: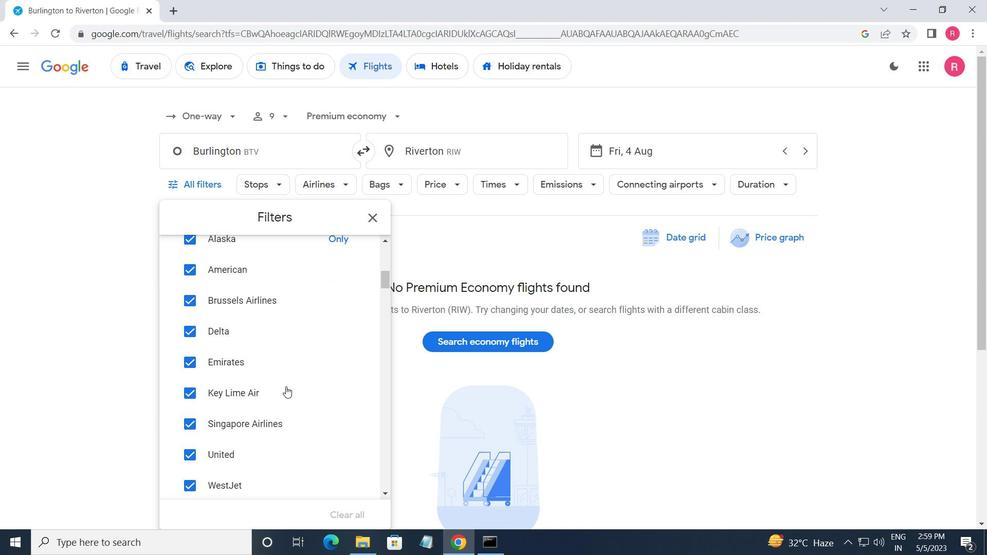 
Action: Mouse scrolled (289, 401) with delta (0, 0)
Screenshot: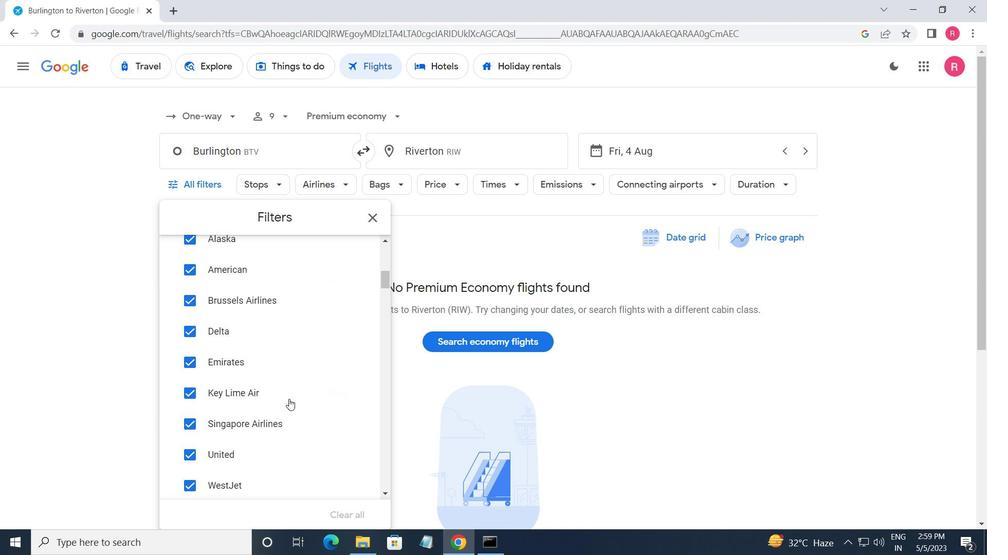
Action: Mouse moved to (328, 364)
Screenshot: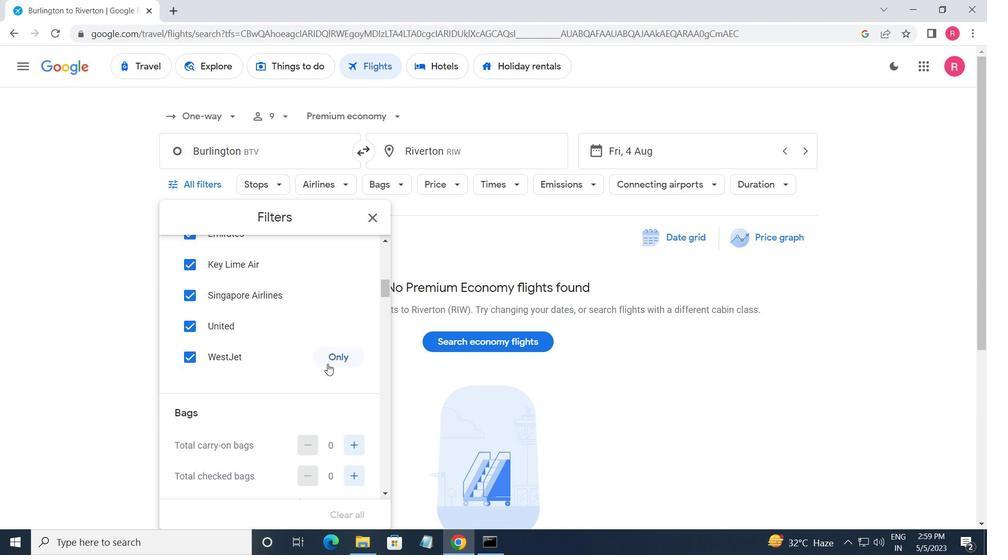 
Action: Mouse pressed left at (328, 364)
Screenshot: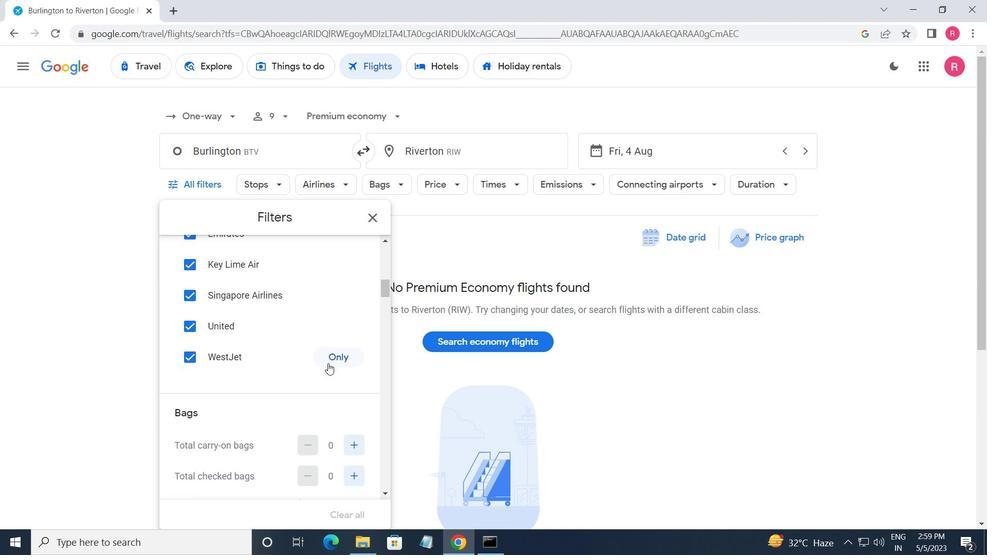 
Action: Mouse moved to (329, 362)
Screenshot: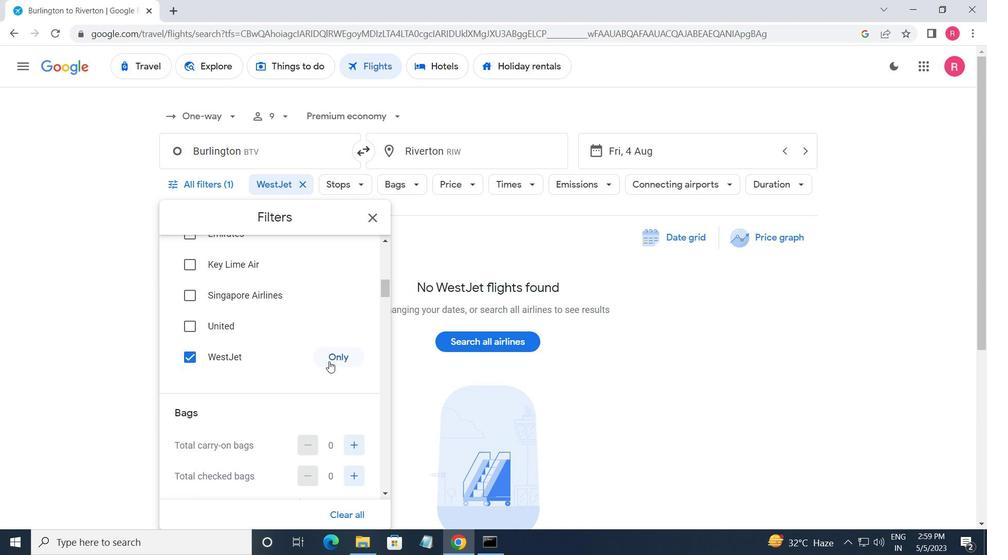 
Action: Mouse scrolled (329, 361) with delta (0, 0)
Screenshot: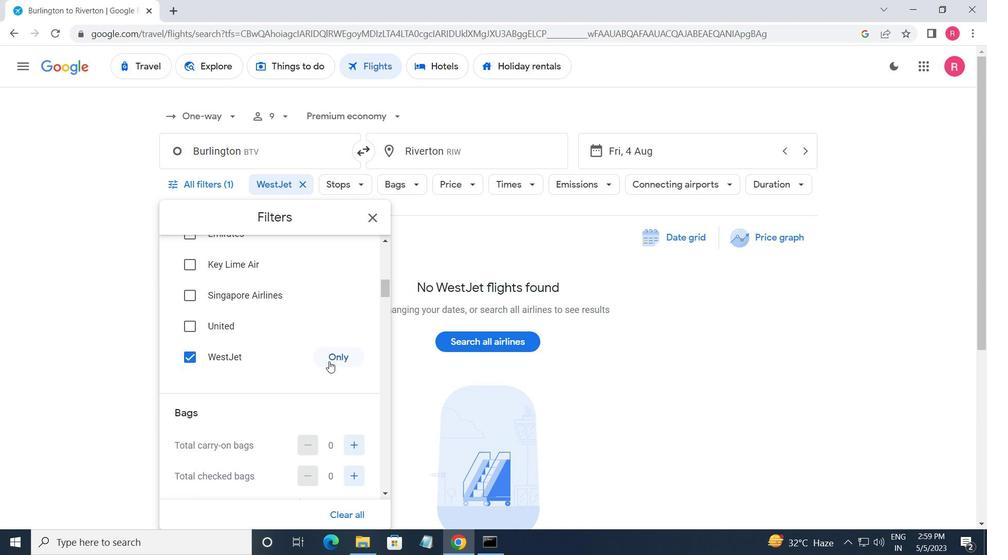 
Action: Mouse scrolled (329, 361) with delta (0, 0)
Screenshot: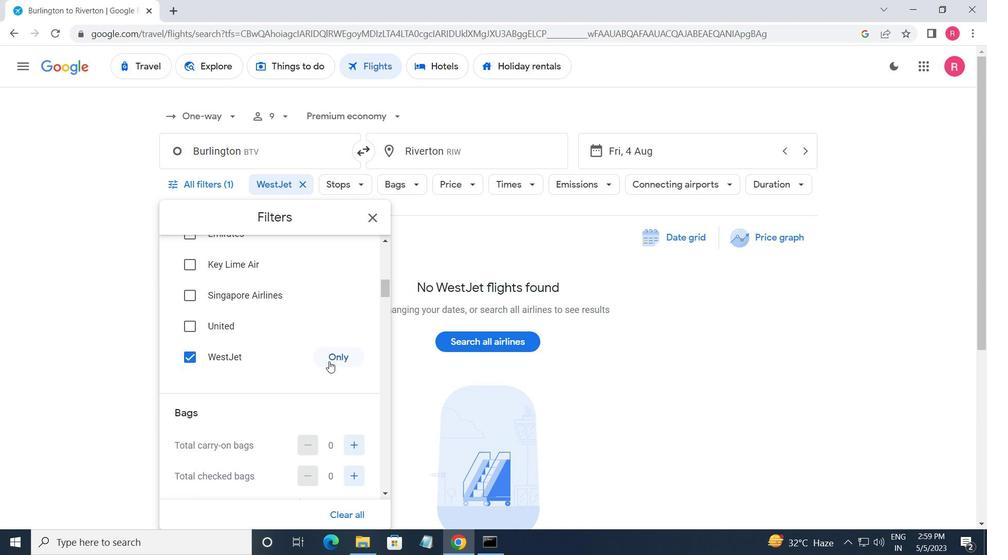 
Action: Mouse moved to (359, 310)
Screenshot: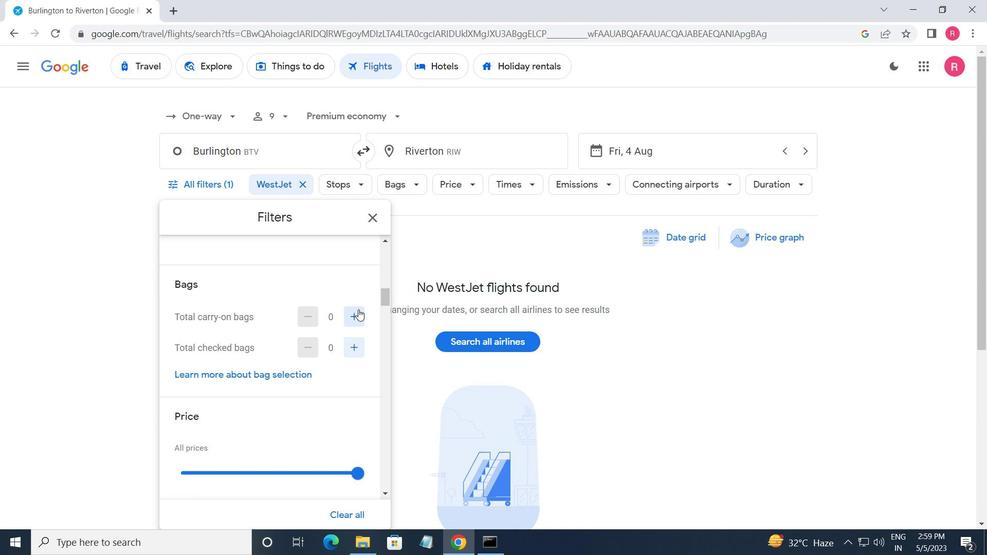 
Action: Mouse pressed left at (359, 310)
Screenshot: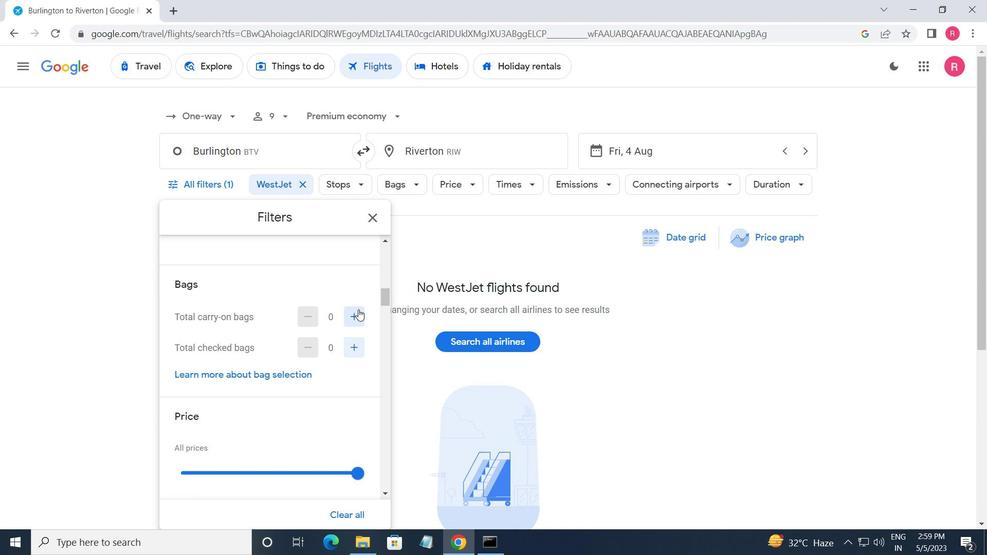 
Action: Mouse moved to (359, 311)
Screenshot: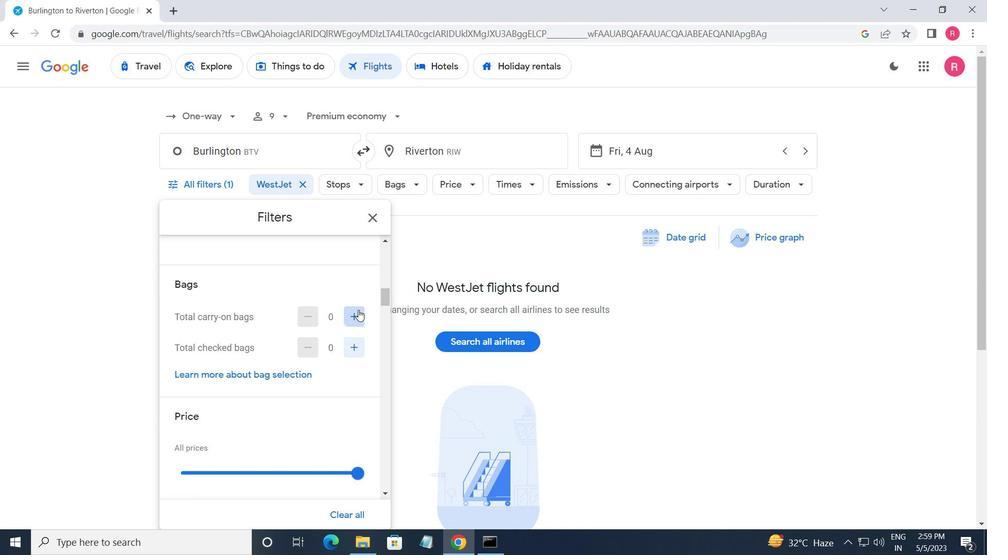 
Action: Mouse pressed left at (359, 311)
Screenshot: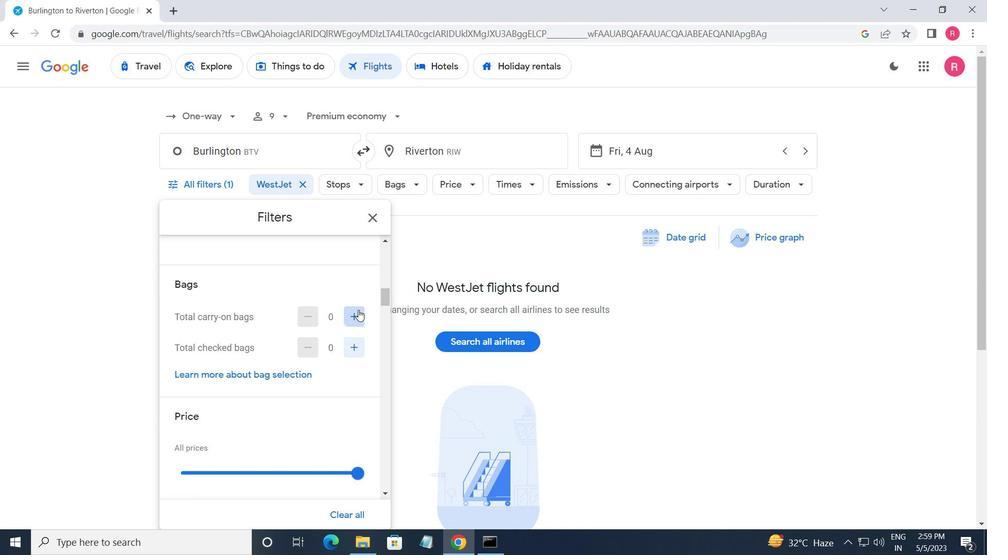 
Action: Mouse moved to (354, 316)
Screenshot: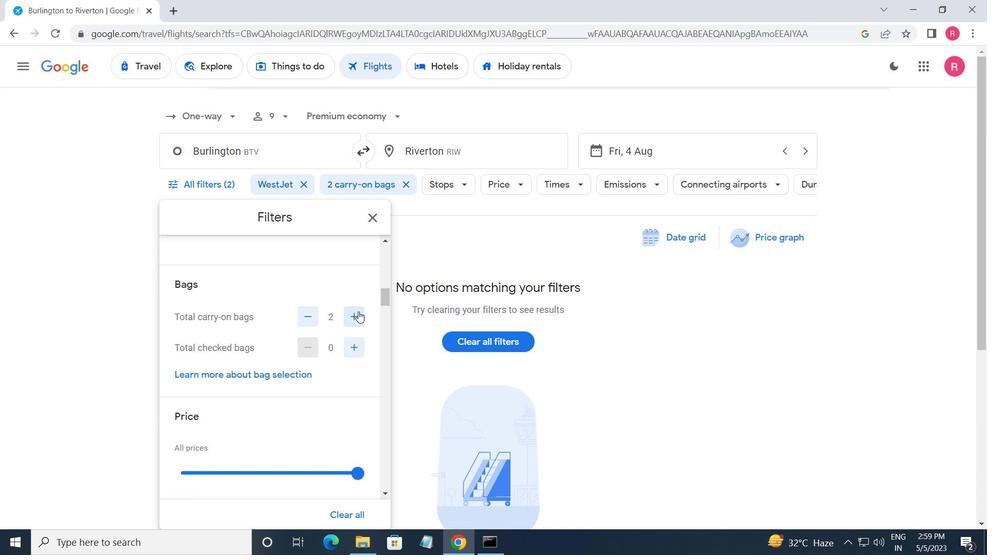 
Action: Mouse scrolled (354, 316) with delta (0, 0)
Screenshot: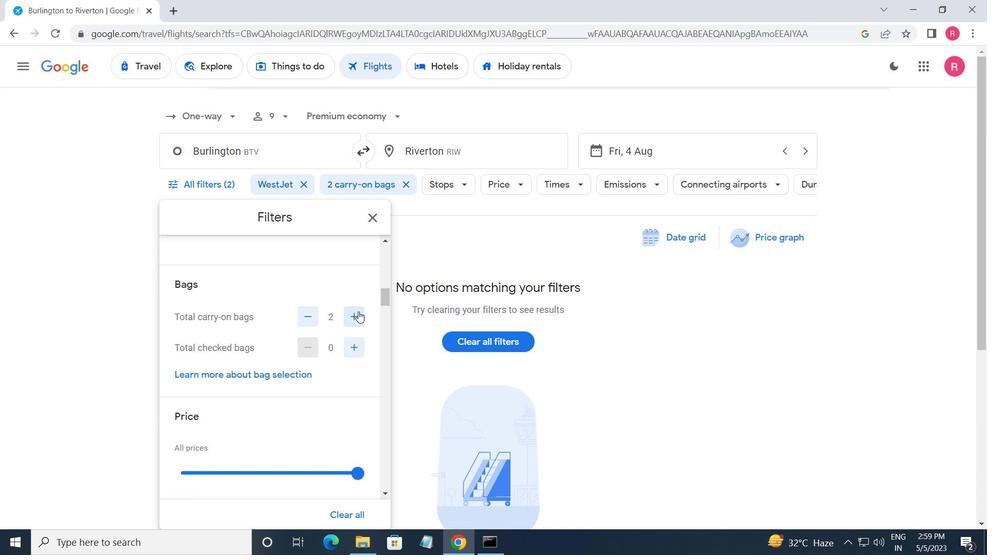 
Action: Mouse moved to (352, 319)
Screenshot: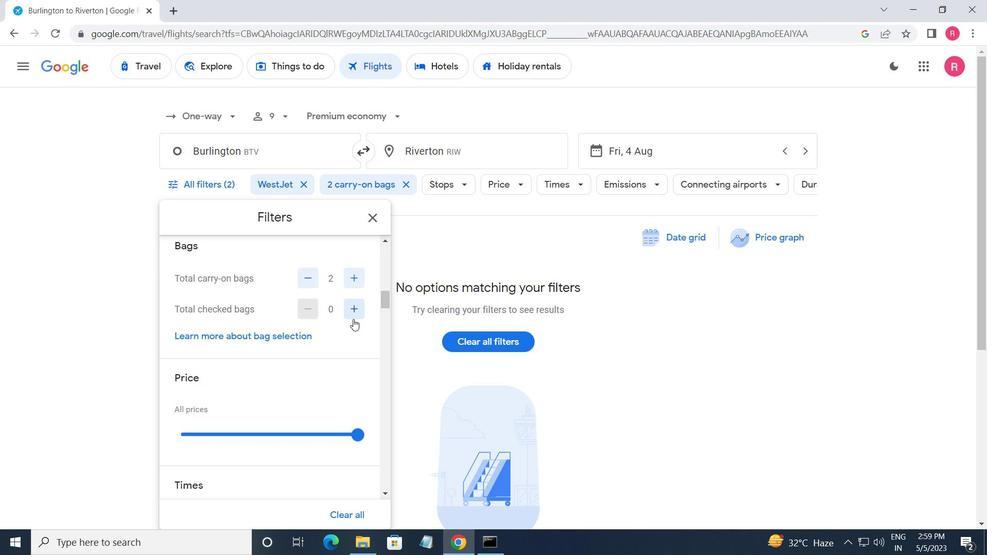 
Action: Mouse scrolled (352, 318) with delta (0, 0)
Screenshot: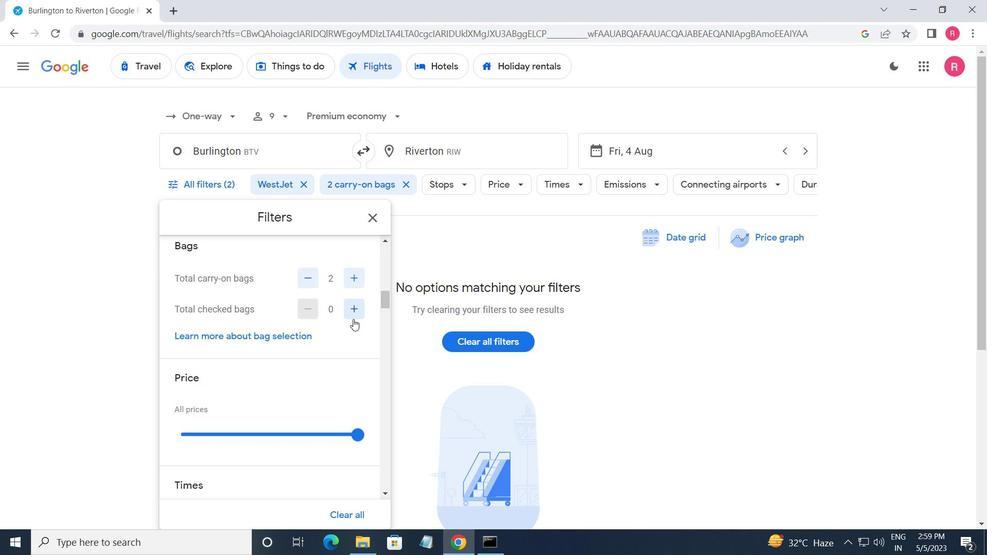 
Action: Mouse moved to (359, 353)
Screenshot: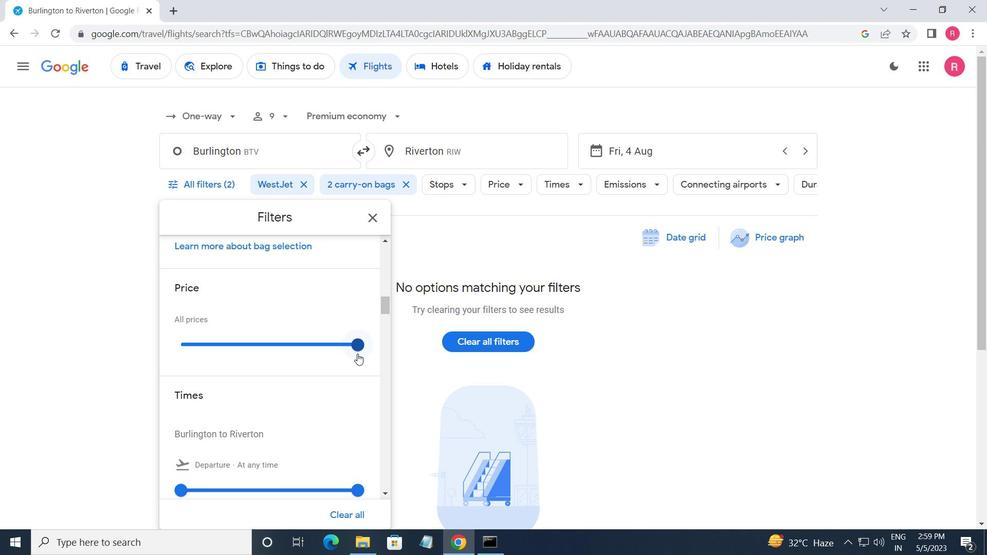
Action: Mouse pressed left at (359, 353)
Screenshot: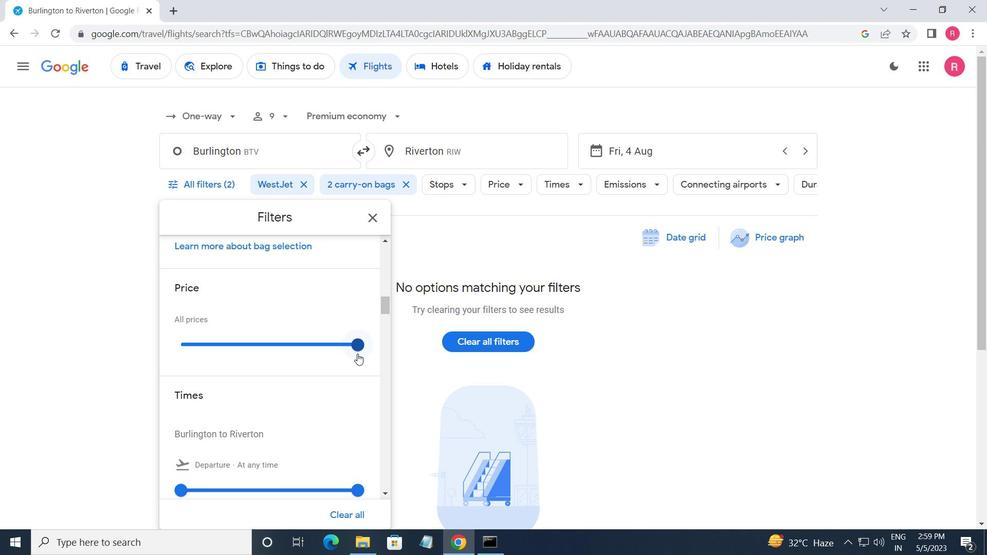 
Action: Mouse moved to (283, 389)
Screenshot: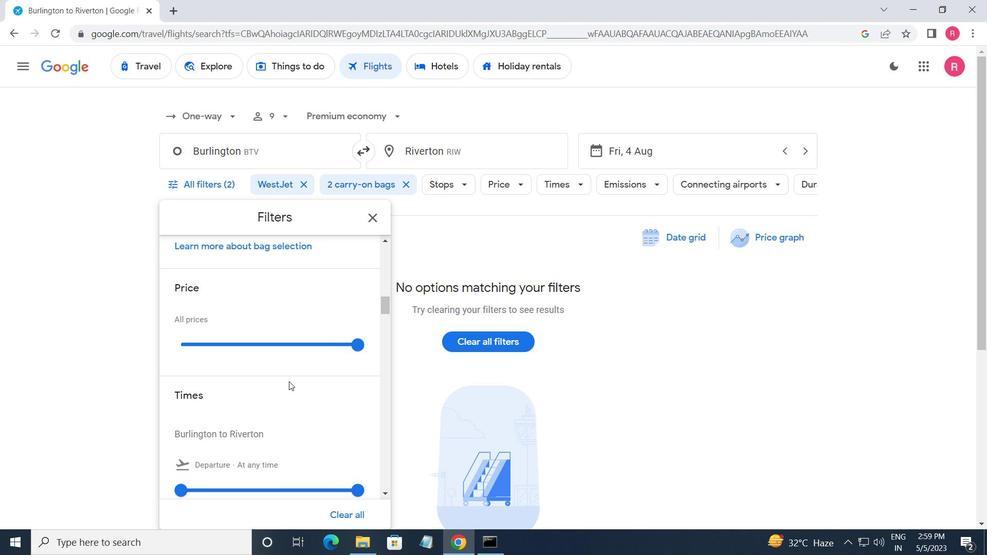 
Action: Mouse scrolled (283, 388) with delta (0, 0)
Screenshot: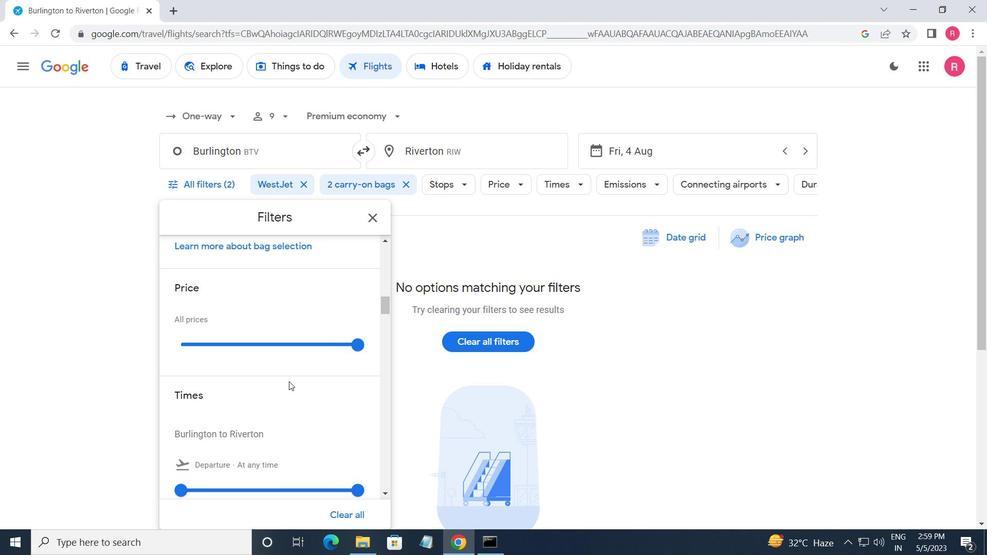 
Action: Mouse moved to (181, 432)
Screenshot: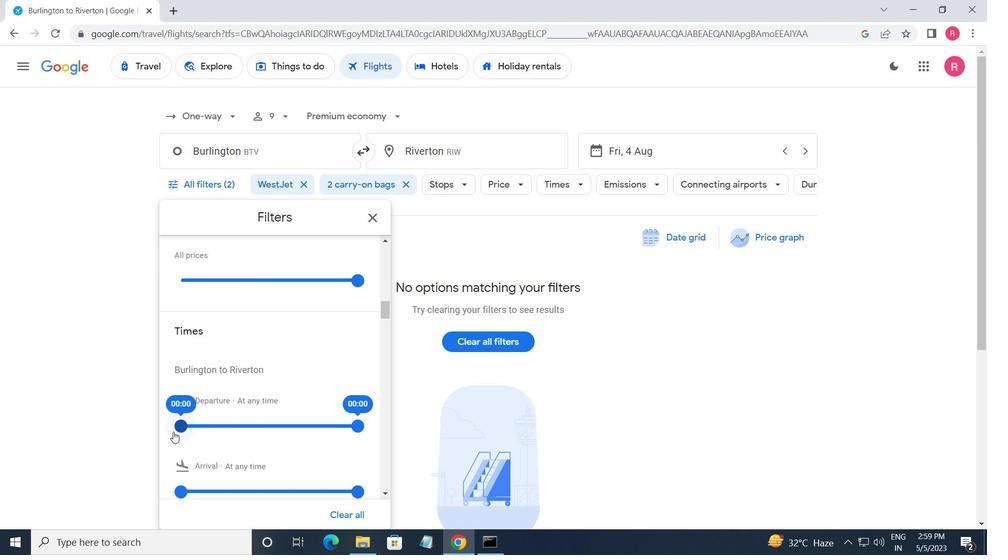 
Action: Mouse pressed left at (181, 432)
Screenshot: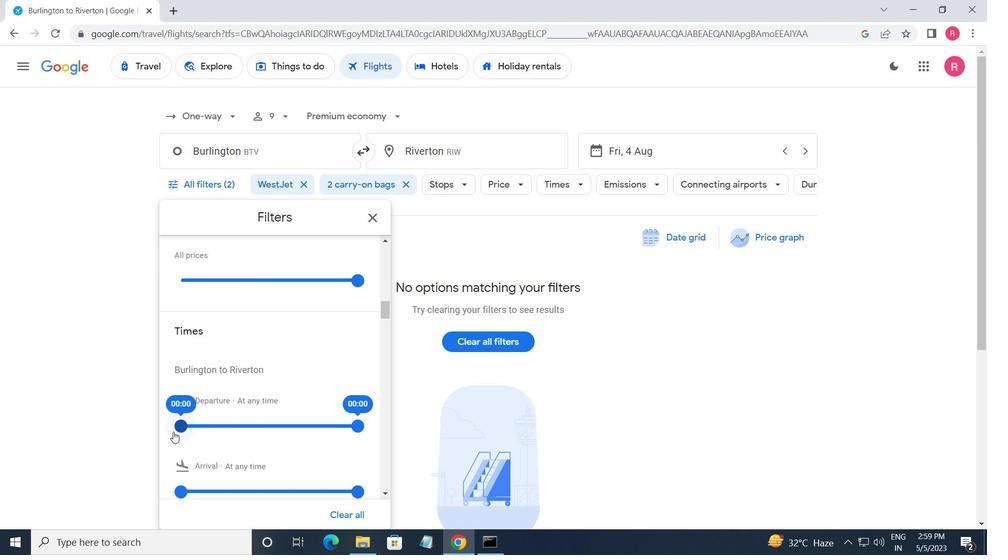 
Action: Mouse moved to (352, 425)
Screenshot: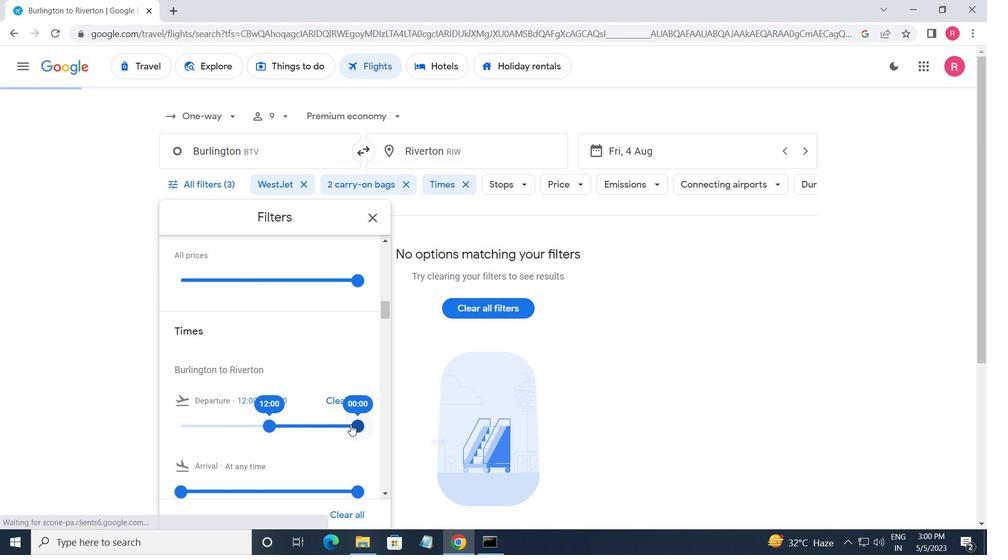 
Action: Mouse pressed left at (352, 425)
Screenshot: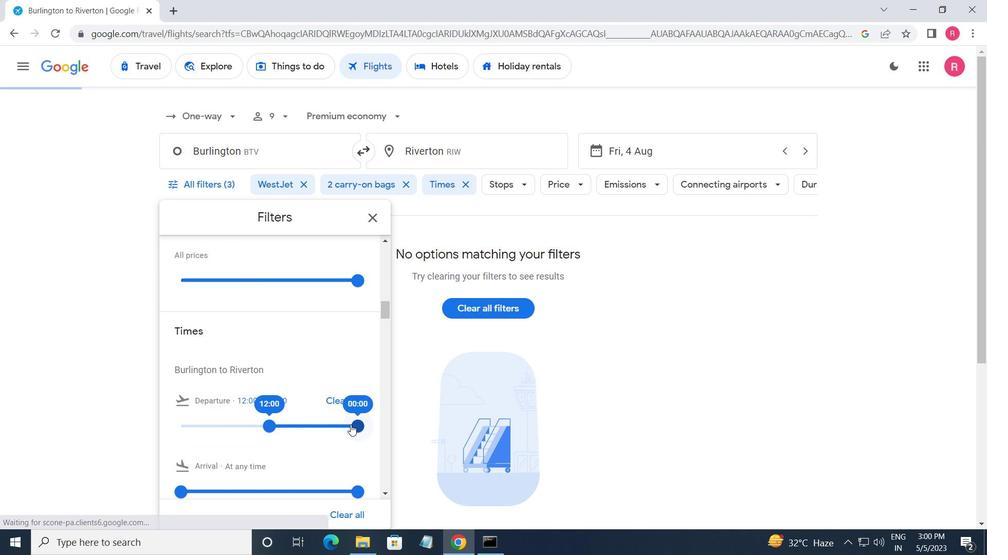 
Action: Mouse moved to (373, 223)
Screenshot: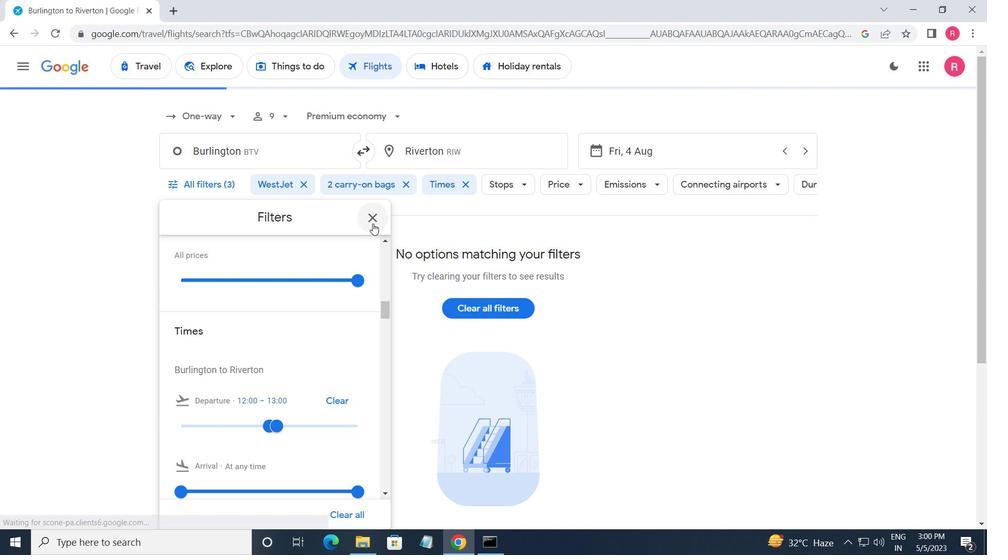 
Action: Mouse pressed left at (373, 223)
Screenshot: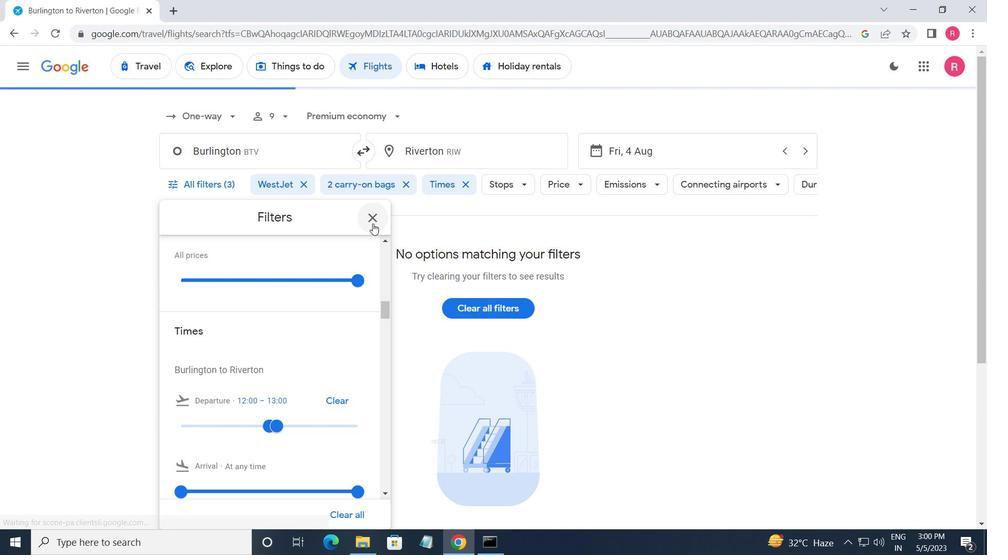 
Action: Mouse moved to (372, 229)
Screenshot: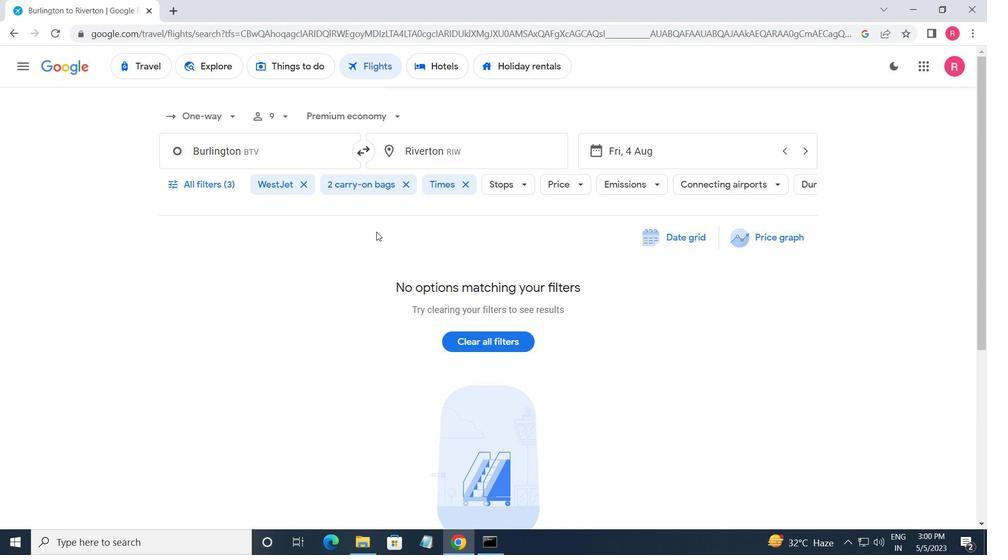 
